 Task: Build report on Media_asset object.
Action: Mouse moved to (758, 133)
Screenshot: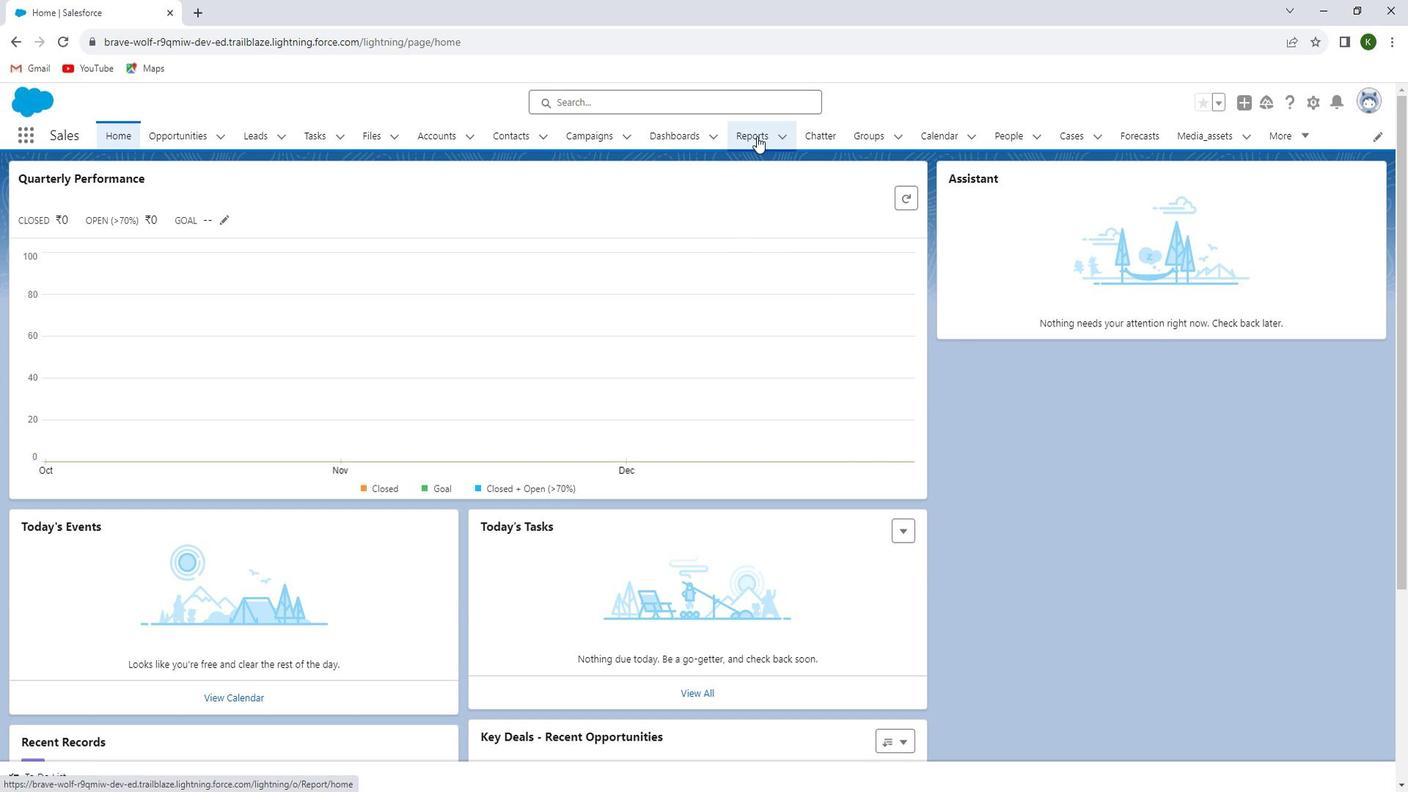 
Action: Mouse pressed left at (758, 133)
Screenshot: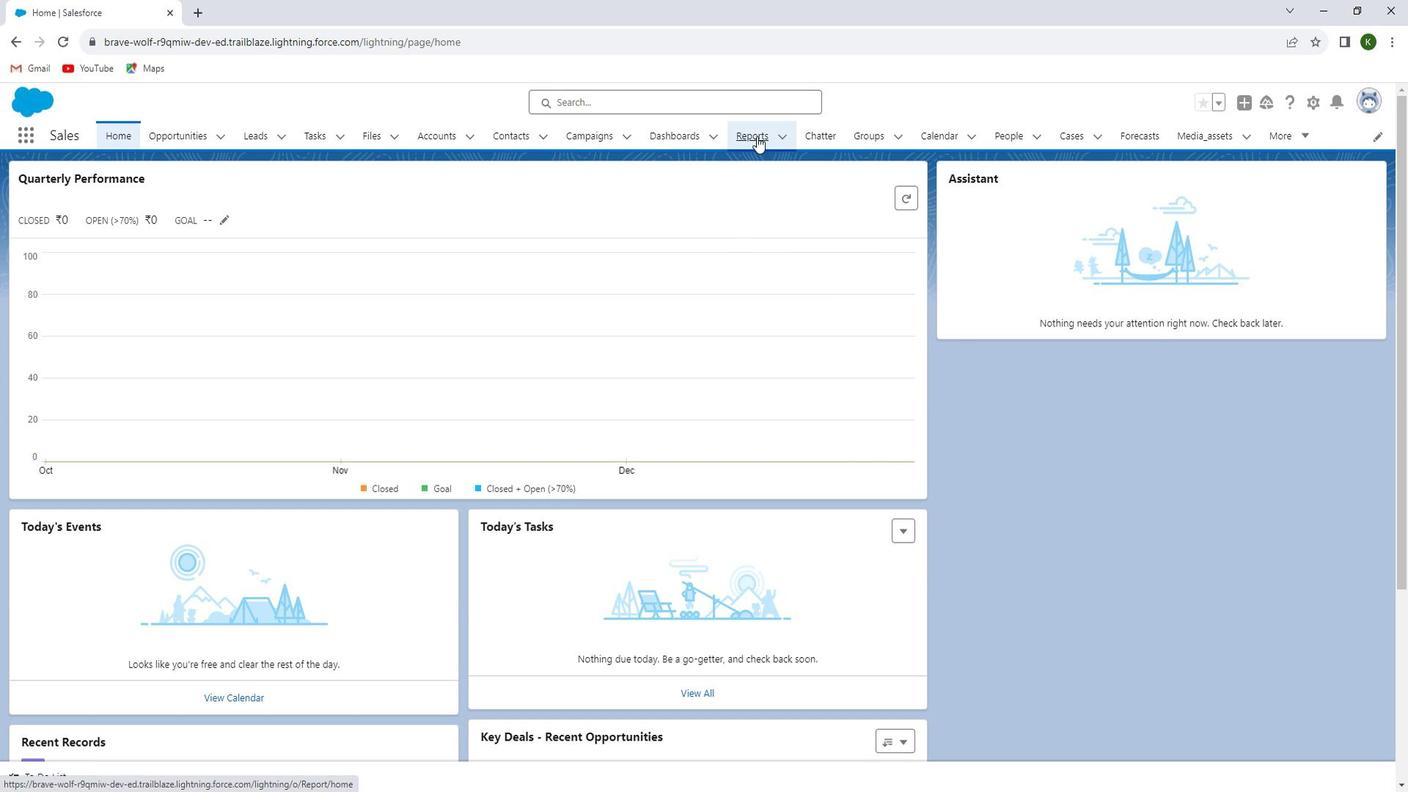 
Action: Mouse moved to (1234, 188)
Screenshot: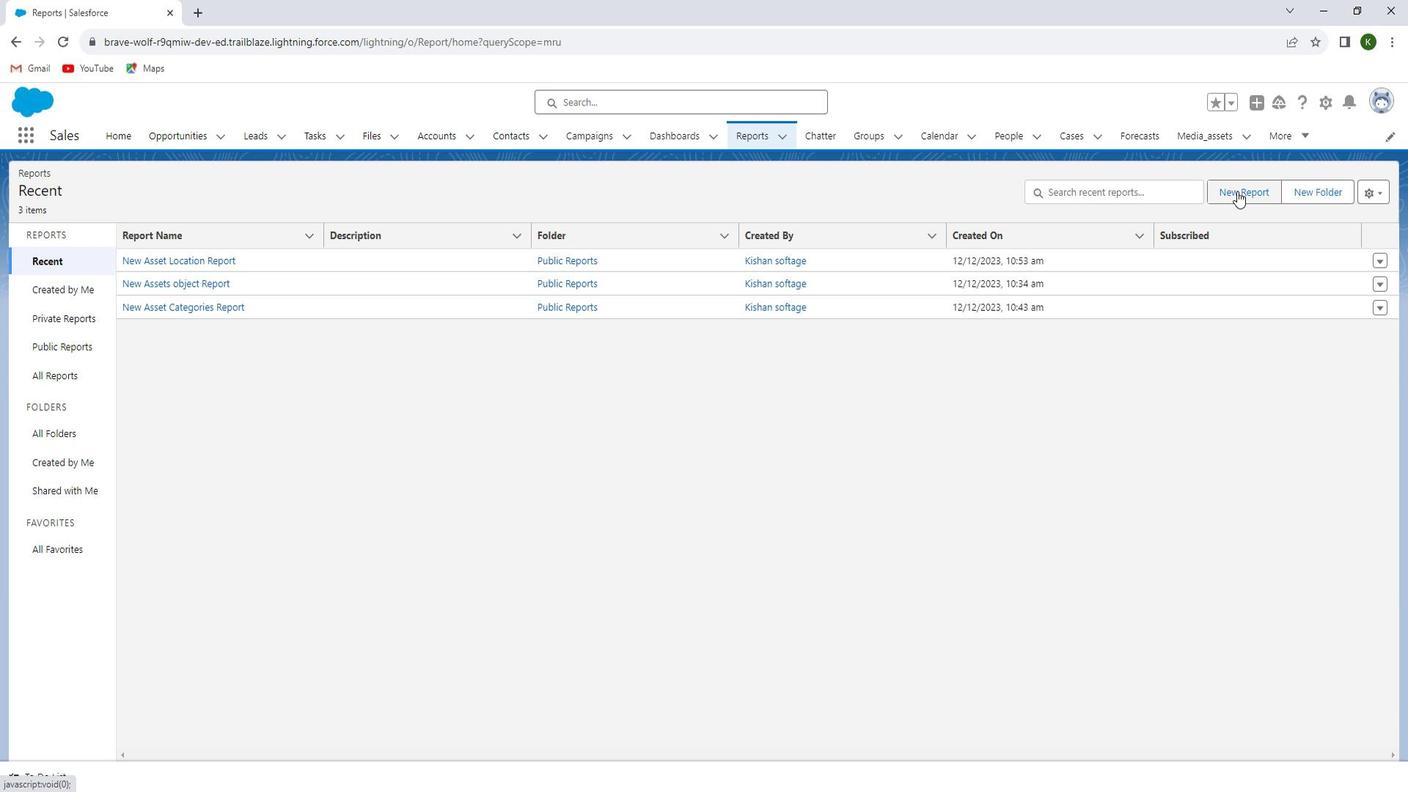 
Action: Mouse pressed left at (1234, 188)
Screenshot: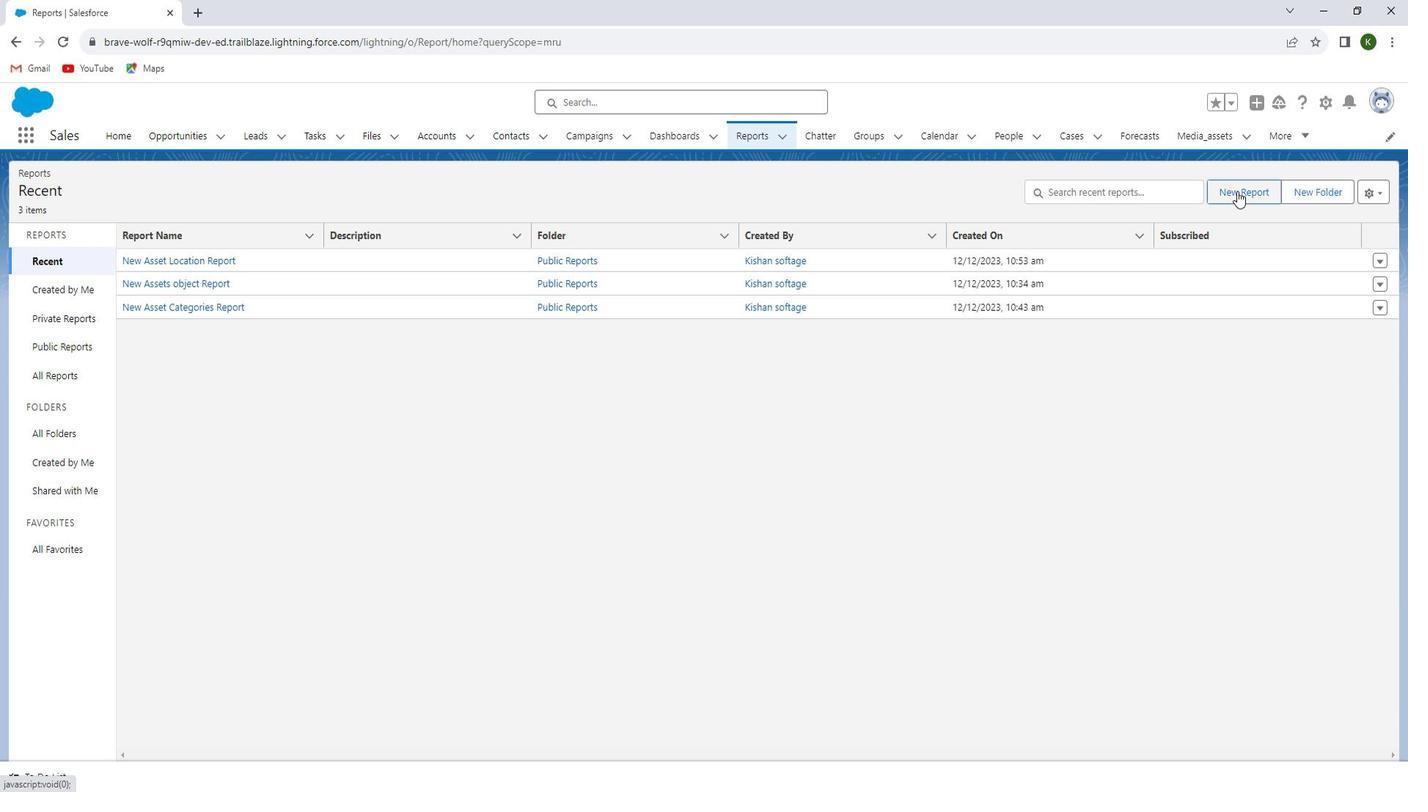 
Action: Mouse moved to (330, 308)
Screenshot: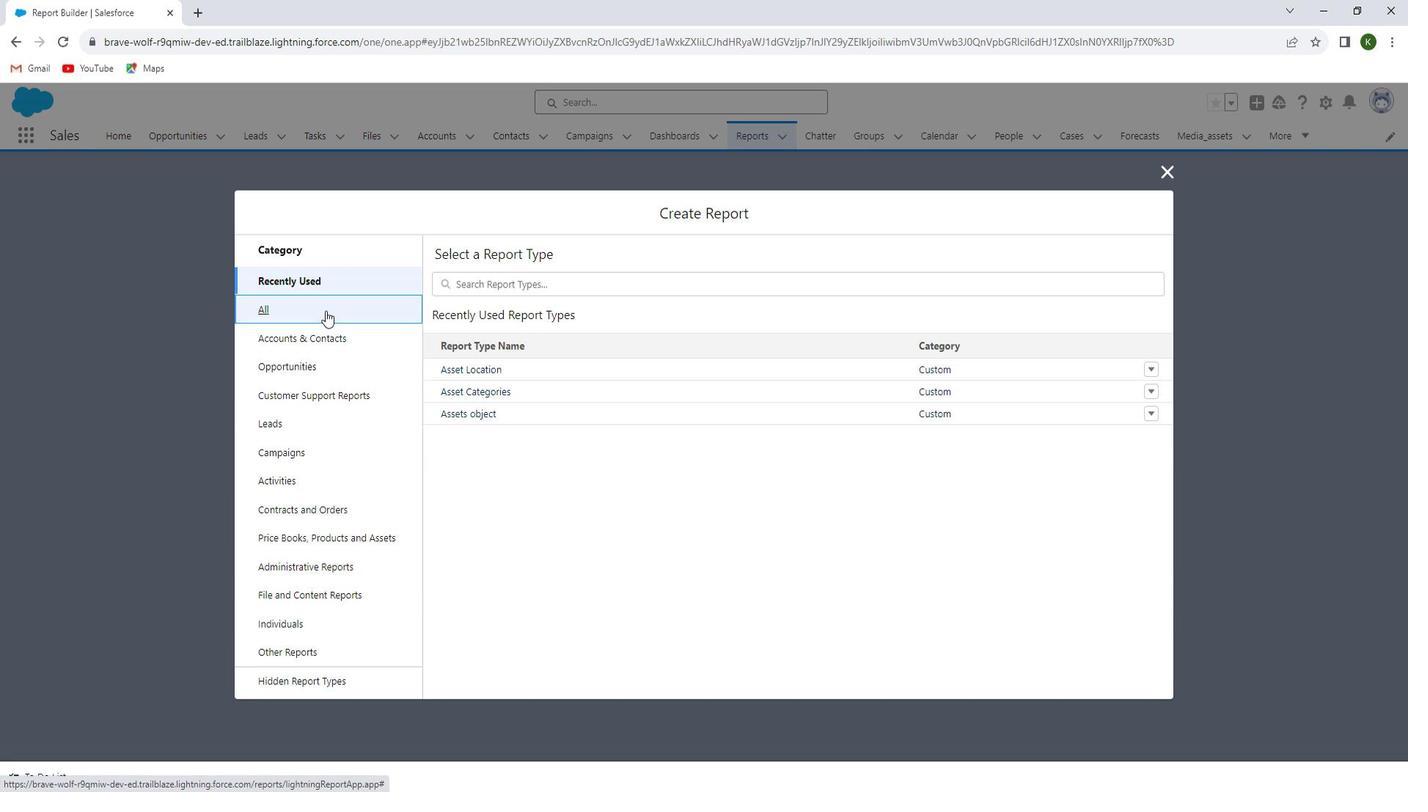 
Action: Mouse pressed left at (330, 308)
Screenshot: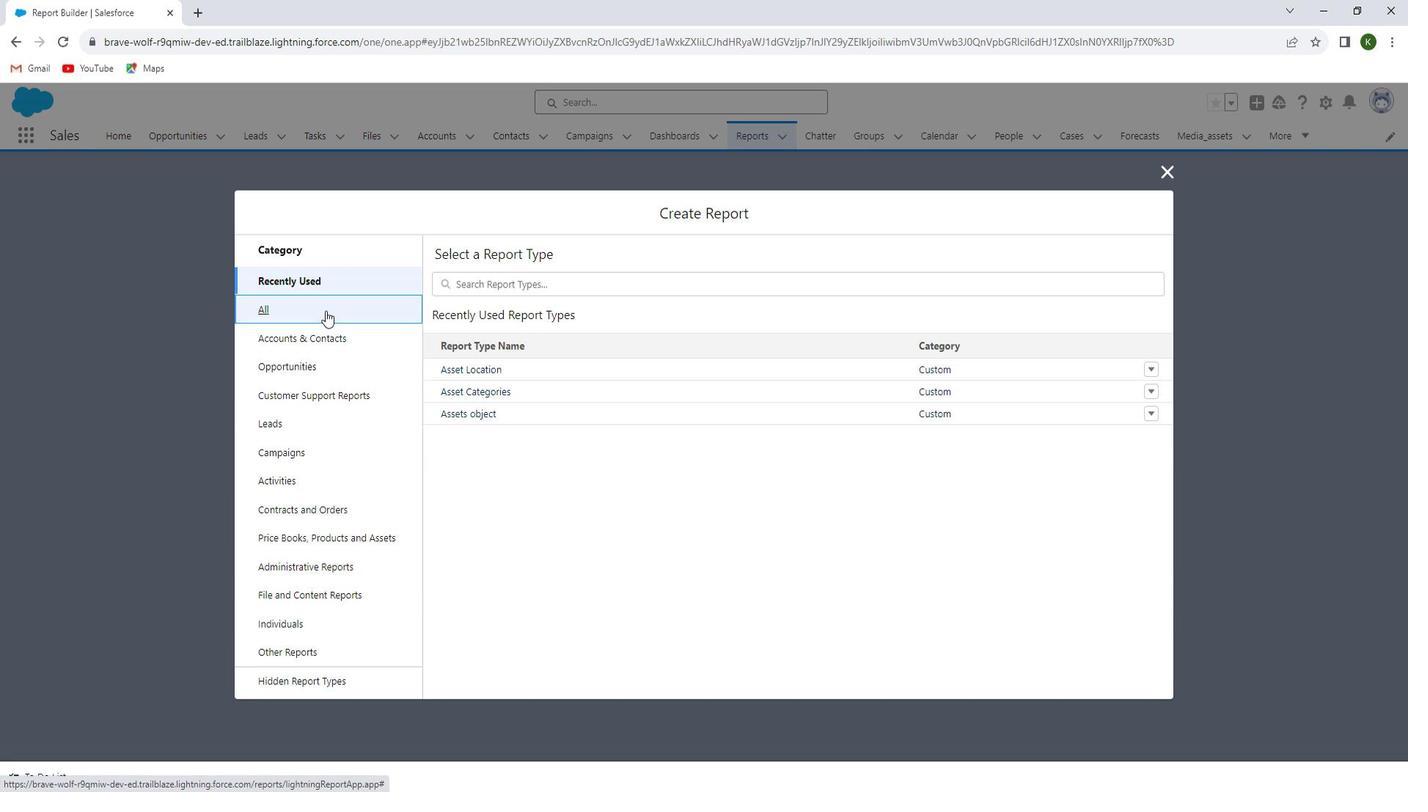 
Action: Mouse moved to (524, 283)
Screenshot: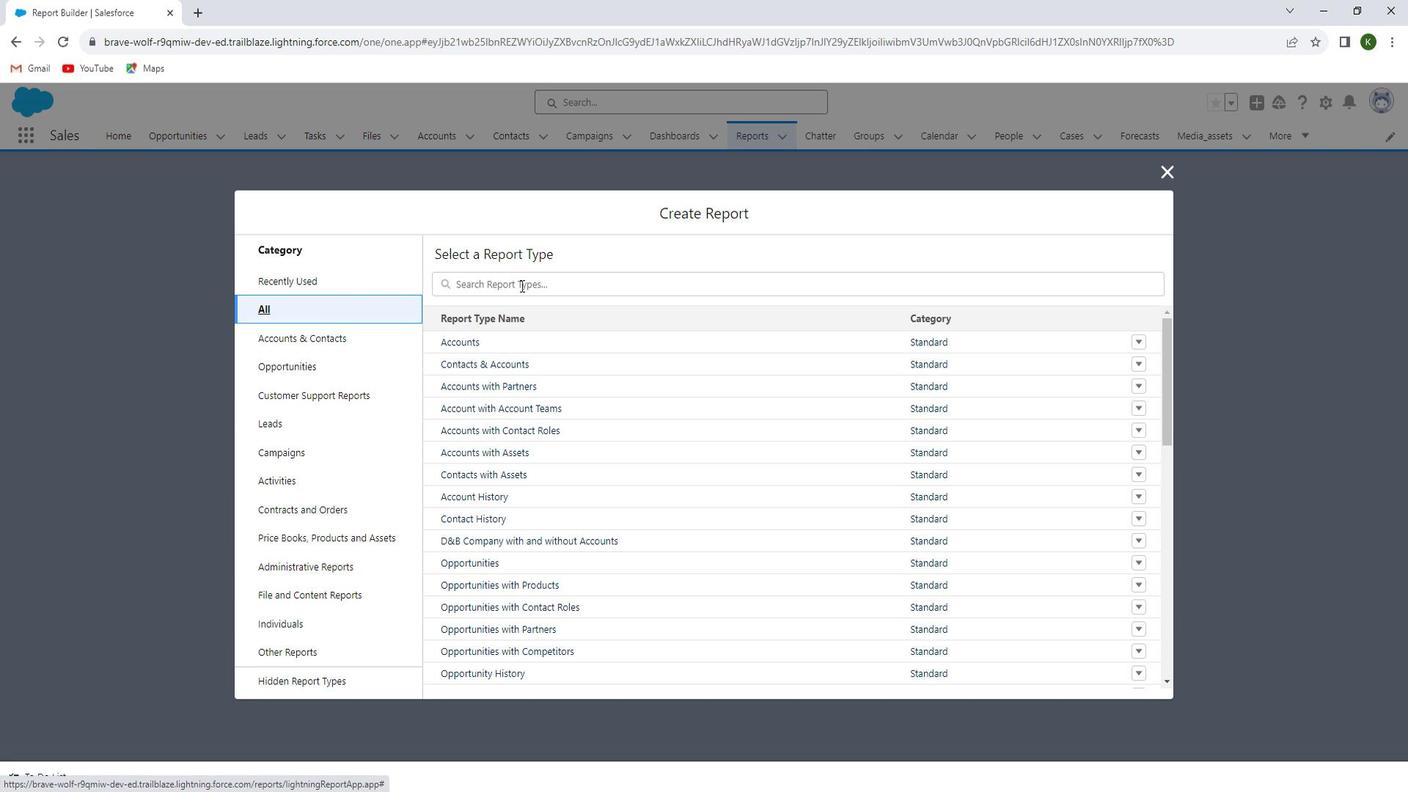 
Action: Mouse pressed left at (524, 283)
Screenshot: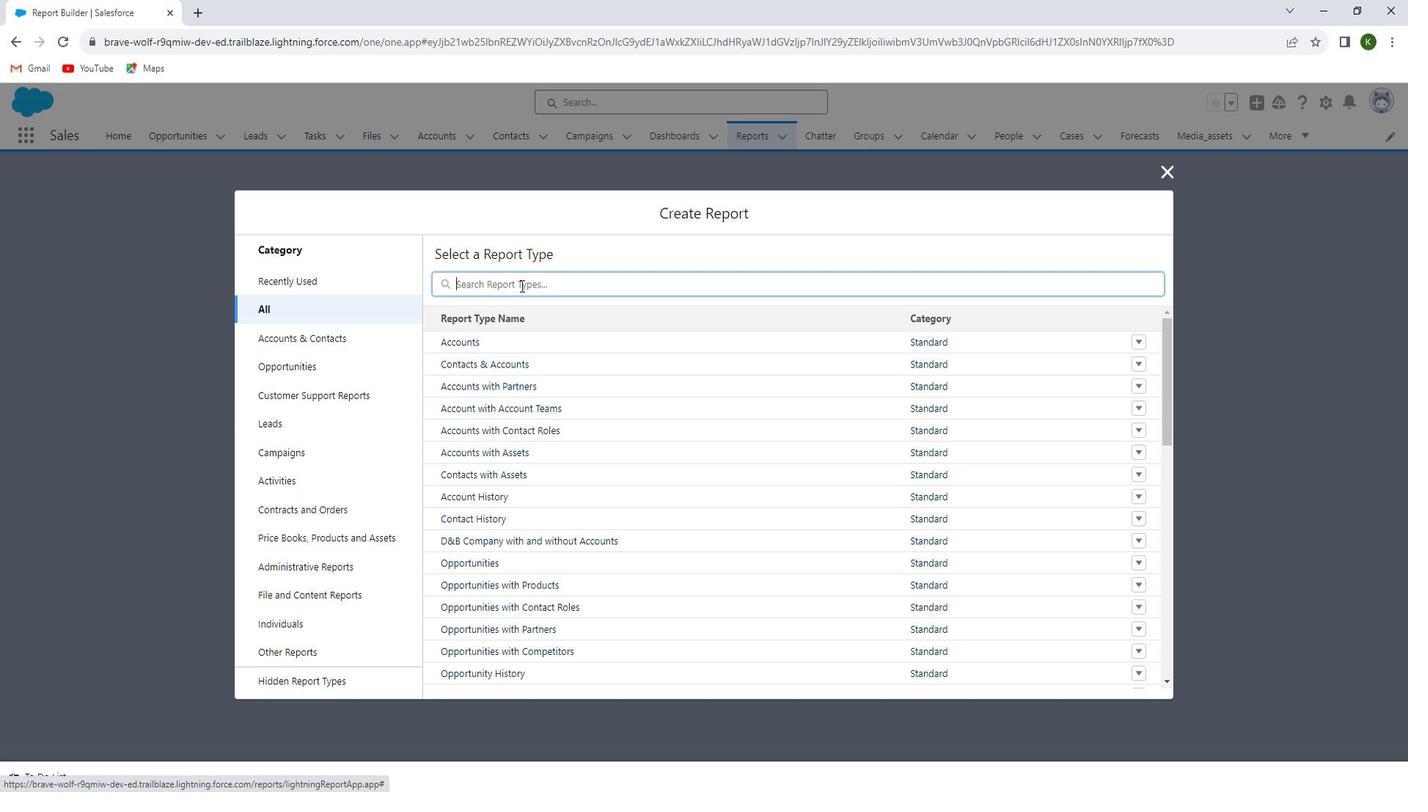 
Action: Mouse moved to (517, 291)
Screenshot: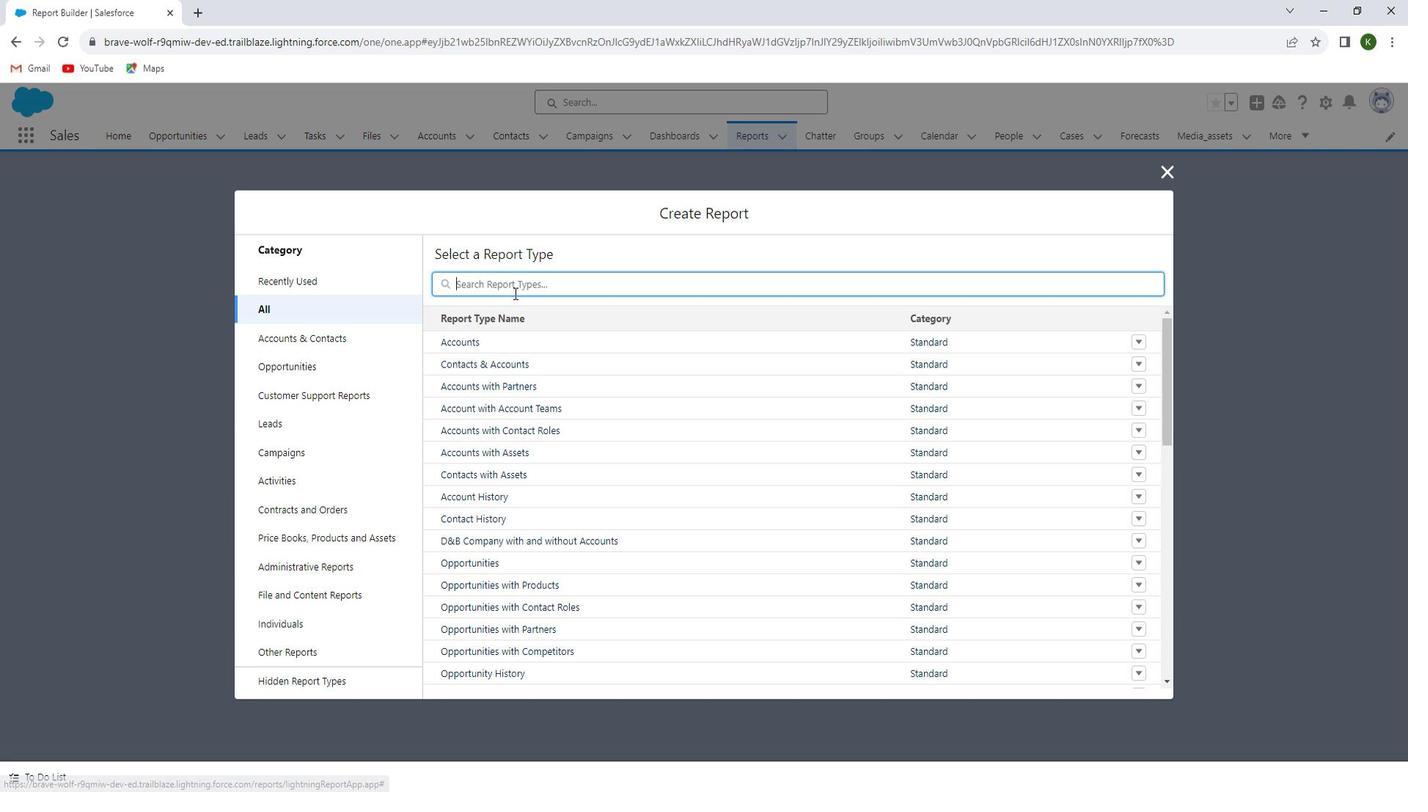 
Action: Key pressed media
Screenshot: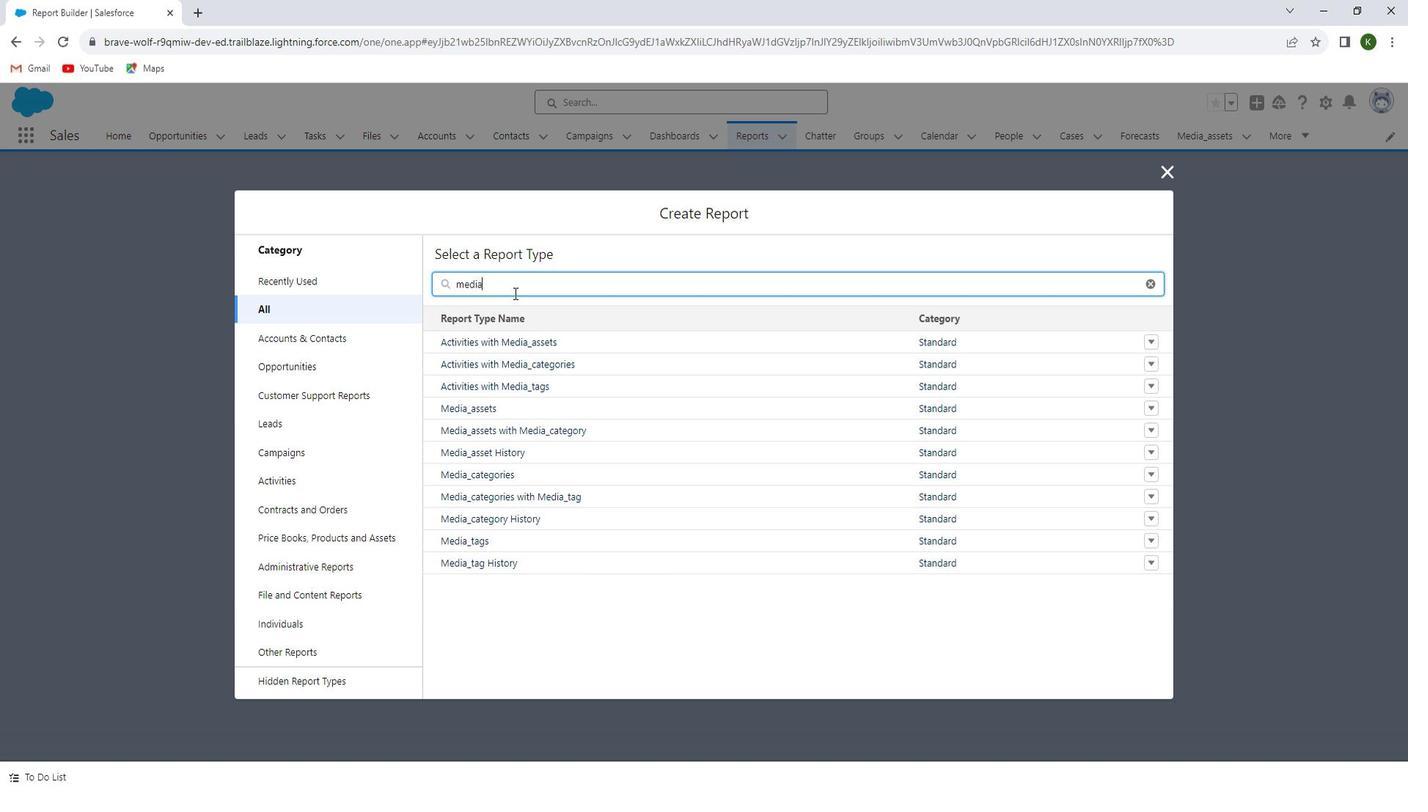 
Action: Mouse moved to (486, 405)
Screenshot: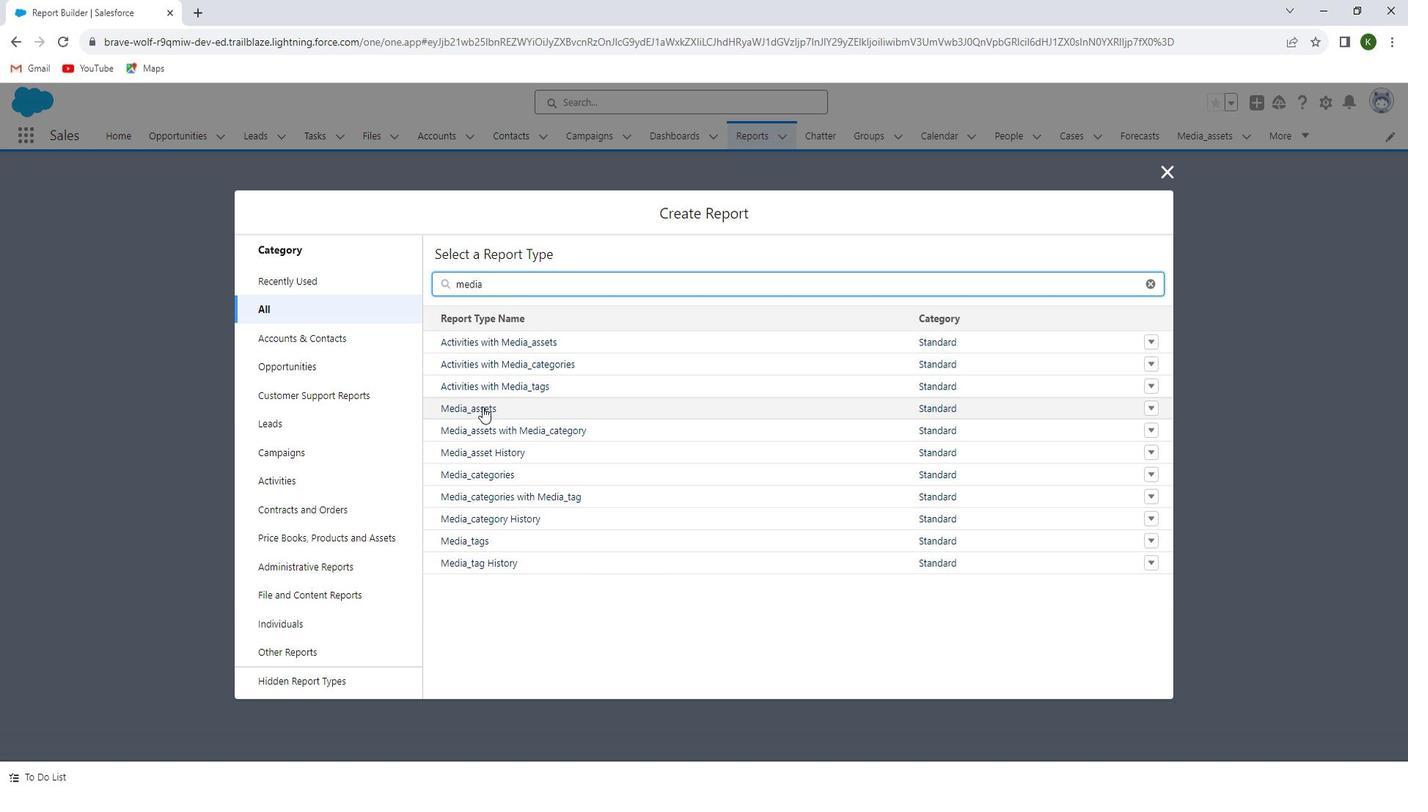 
Action: Mouse pressed left at (486, 405)
Screenshot: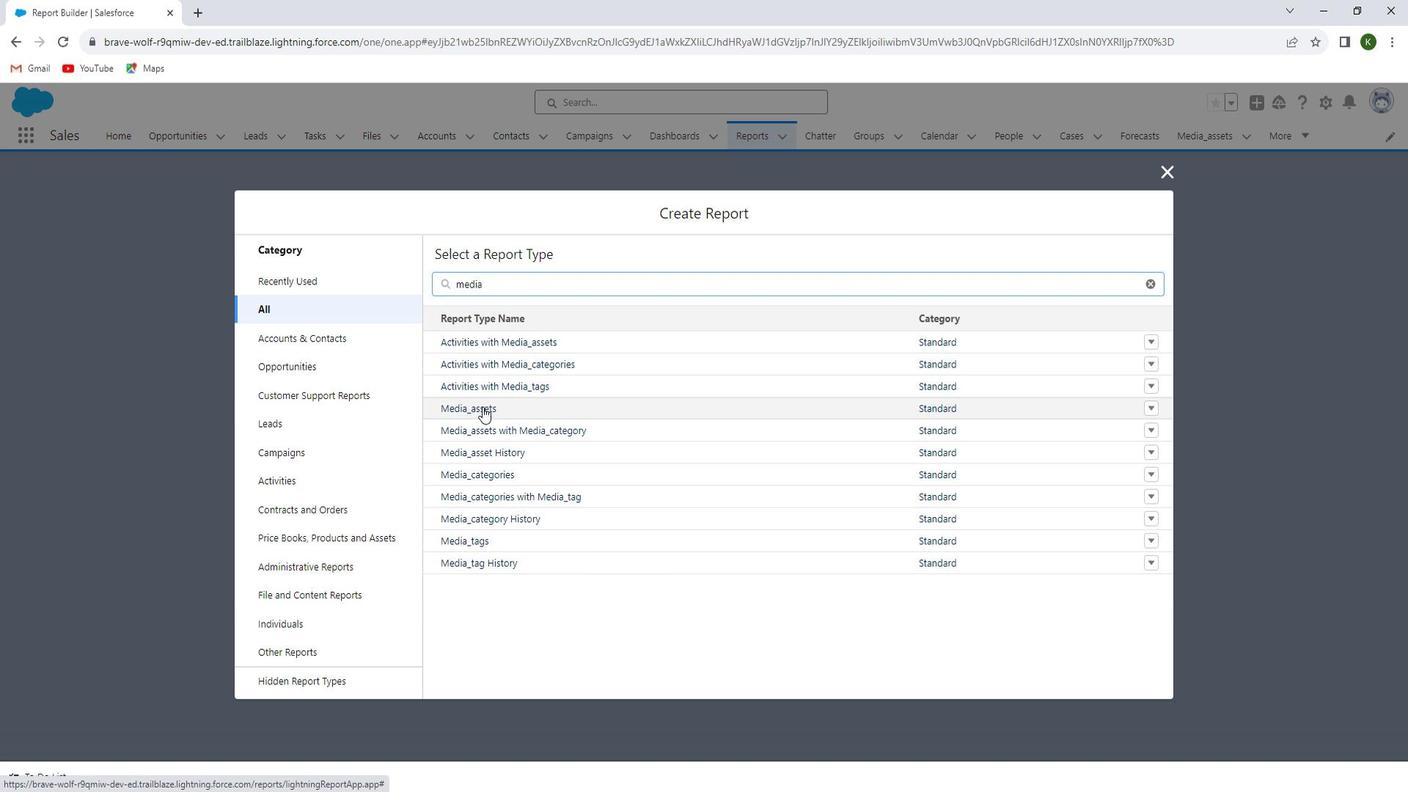 
Action: Mouse moved to (974, 338)
Screenshot: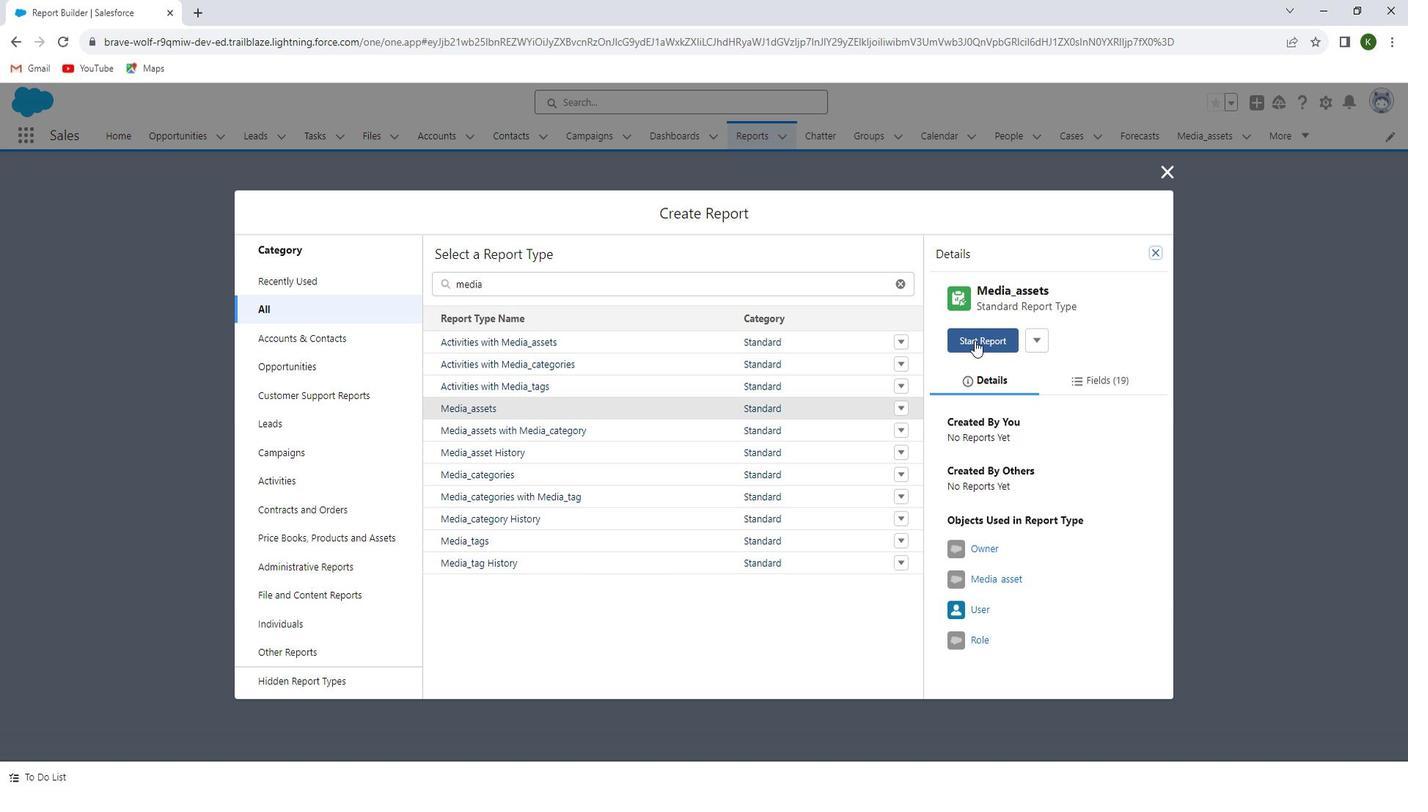
Action: Mouse pressed left at (974, 338)
Screenshot: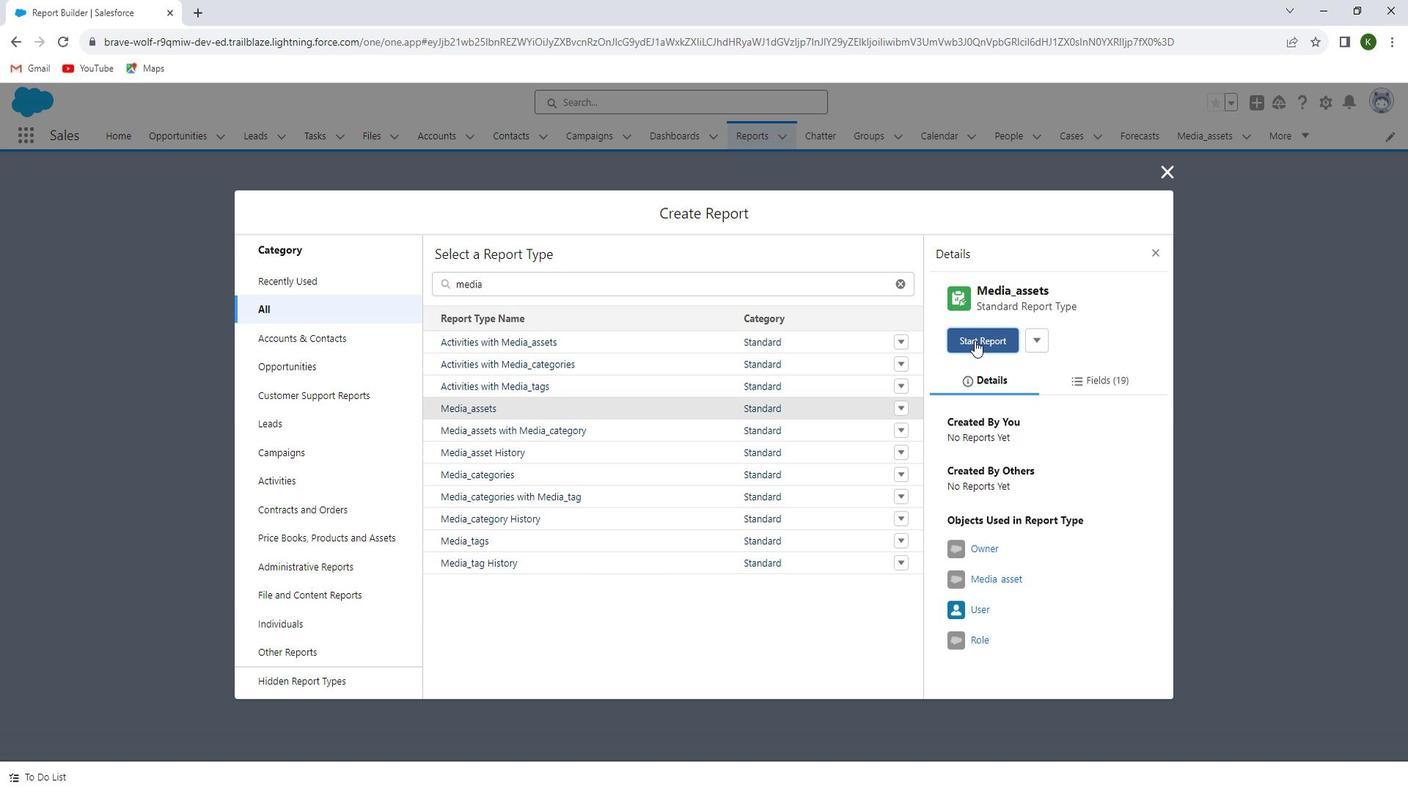 
Action: Mouse moved to (130, 385)
Screenshot: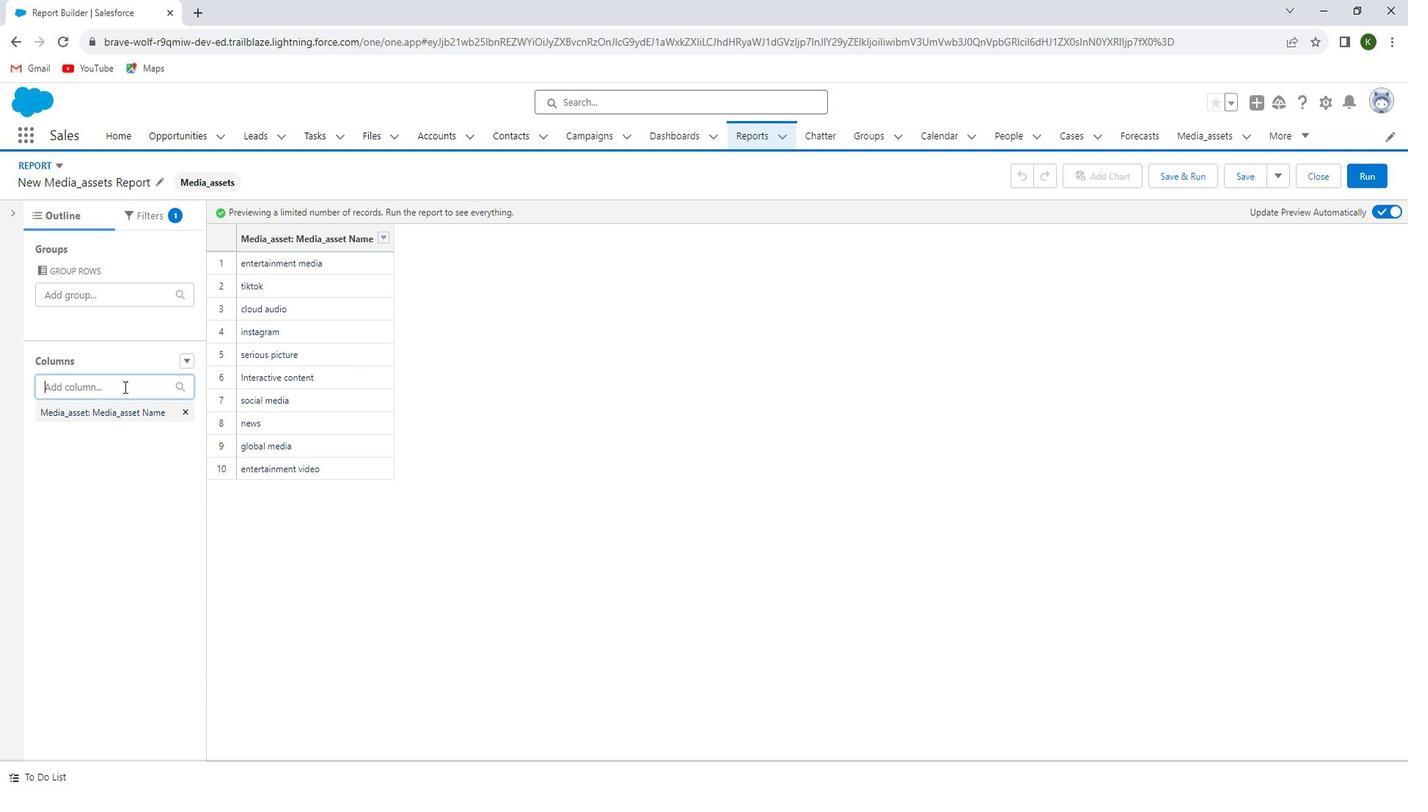 
Action: Mouse pressed left at (130, 385)
Screenshot: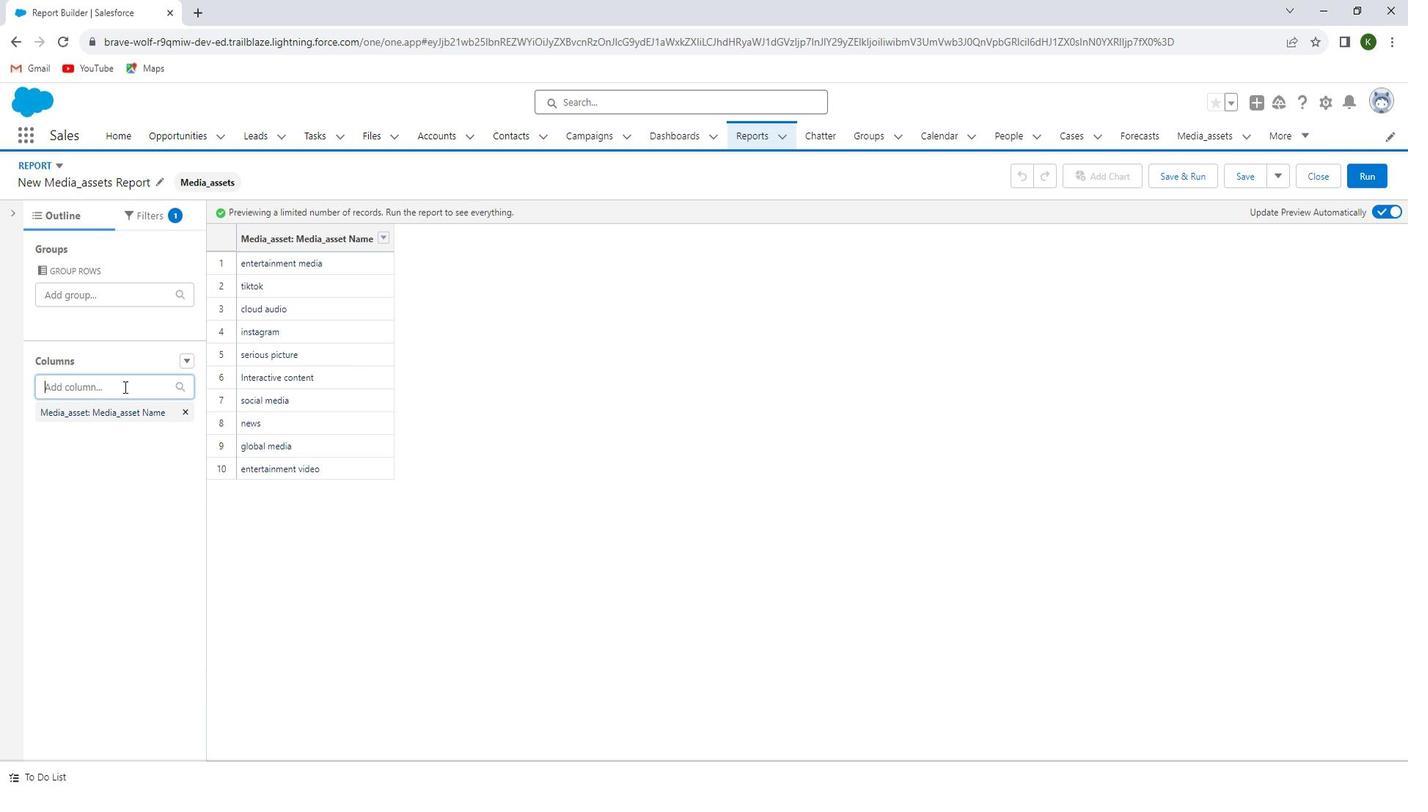 
Action: Mouse moved to (68, 458)
Screenshot: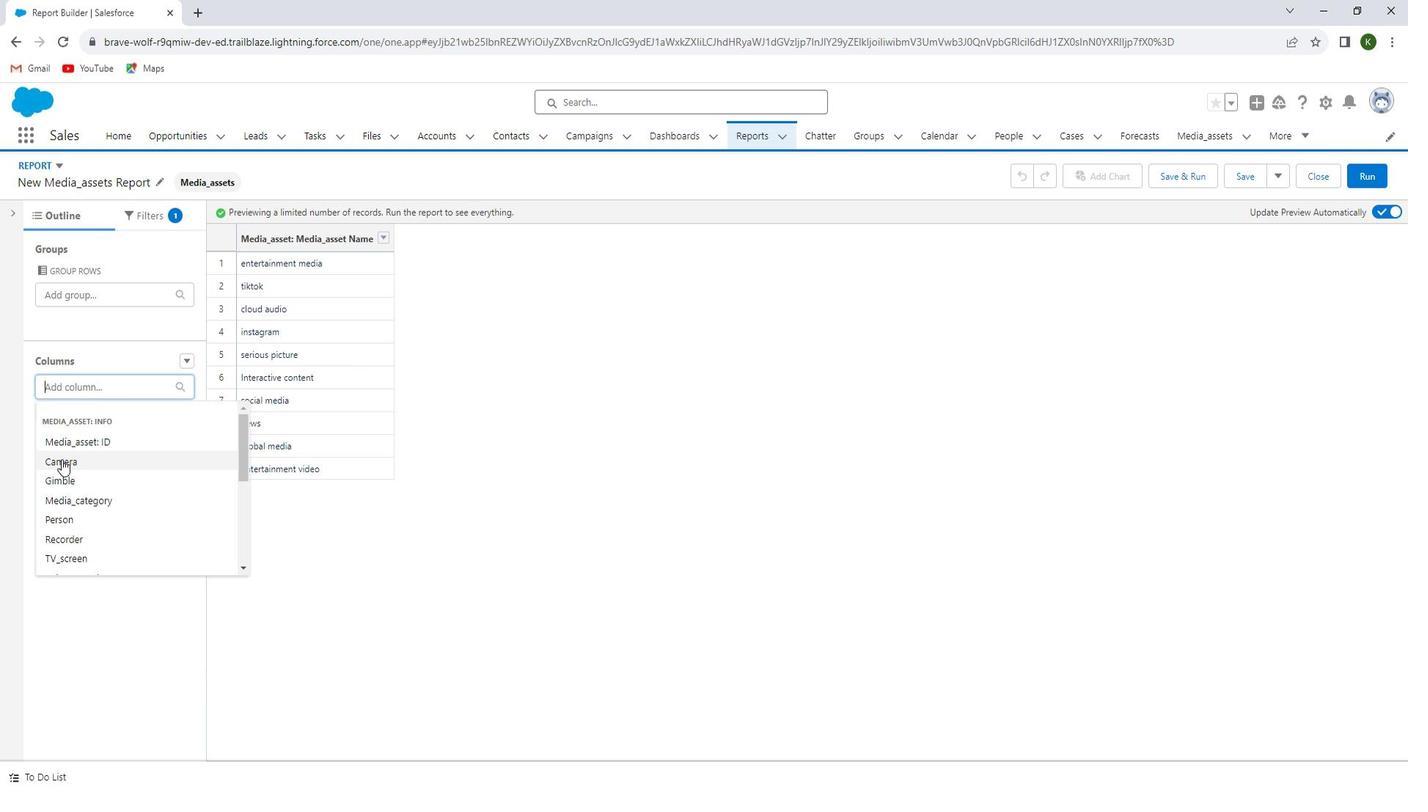
Action: Mouse pressed left at (68, 458)
Screenshot: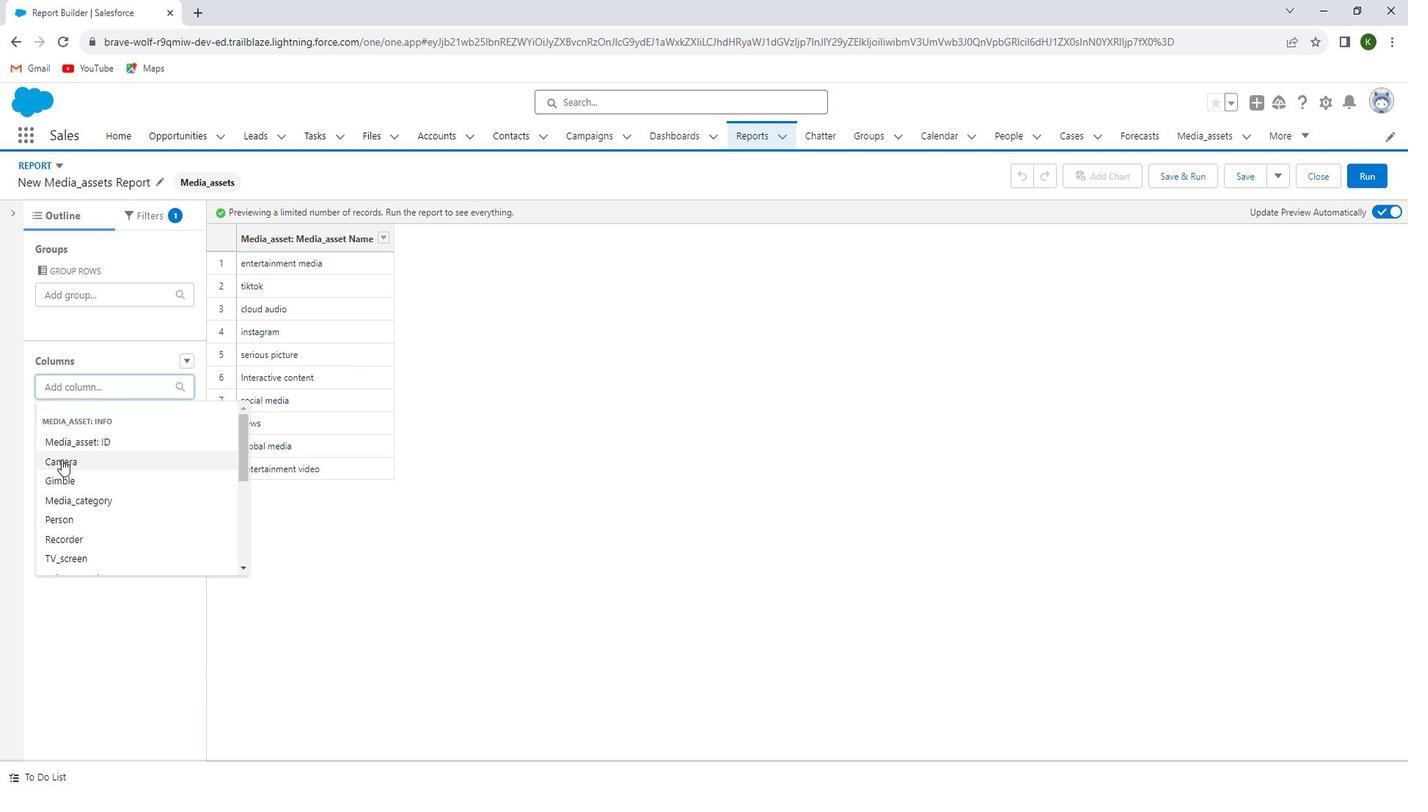 
Action: Mouse moved to (139, 385)
Screenshot: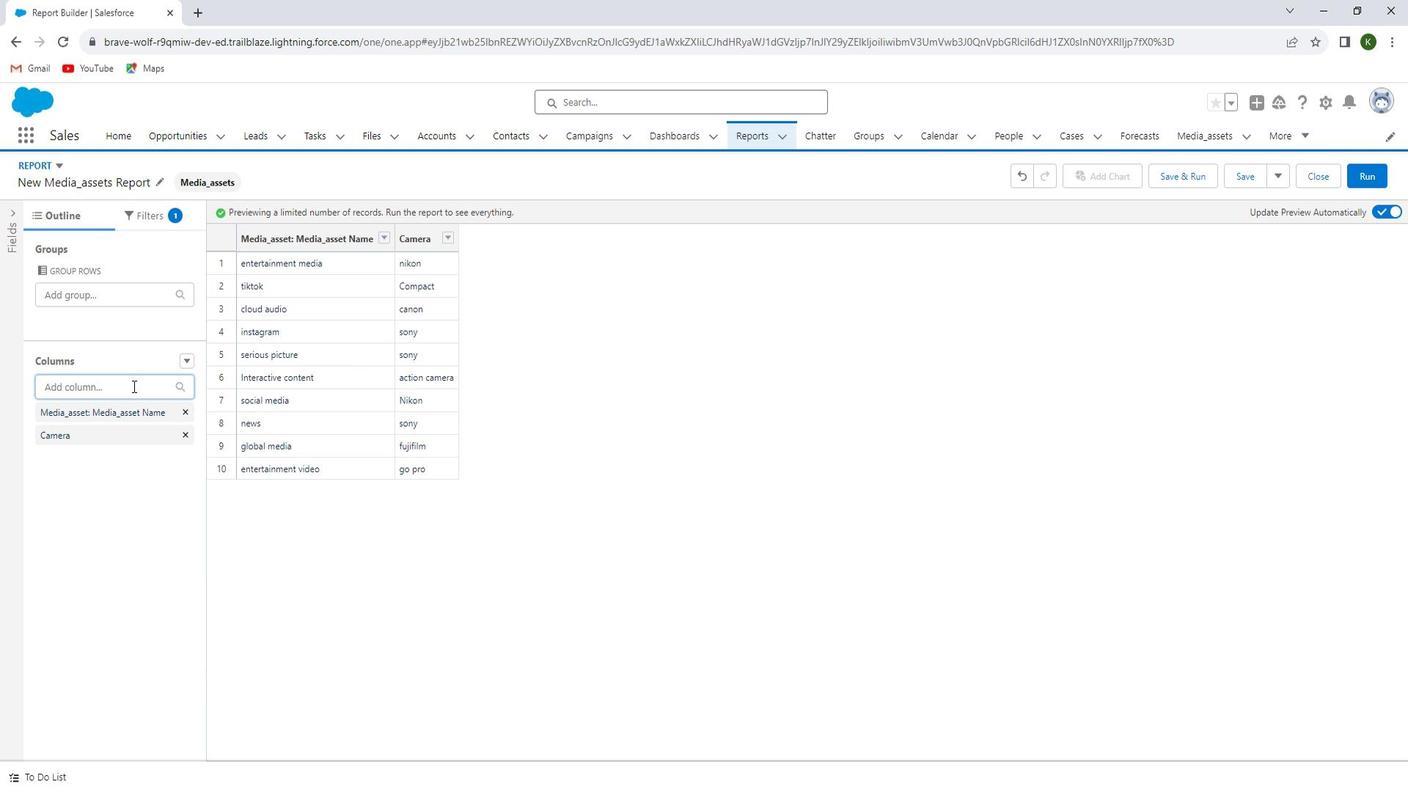 
Action: Mouse pressed left at (139, 385)
Screenshot: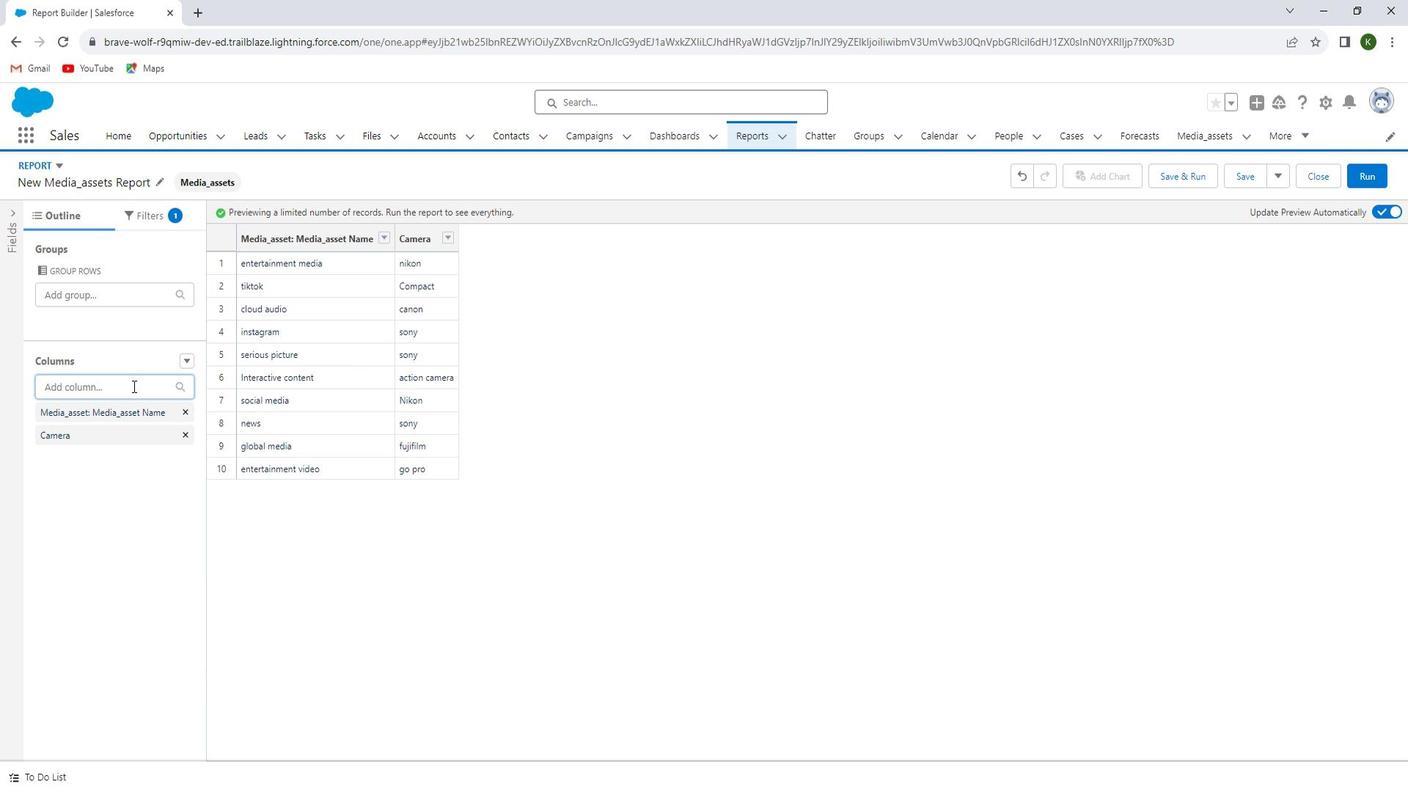 
Action: Mouse moved to (71, 517)
Screenshot: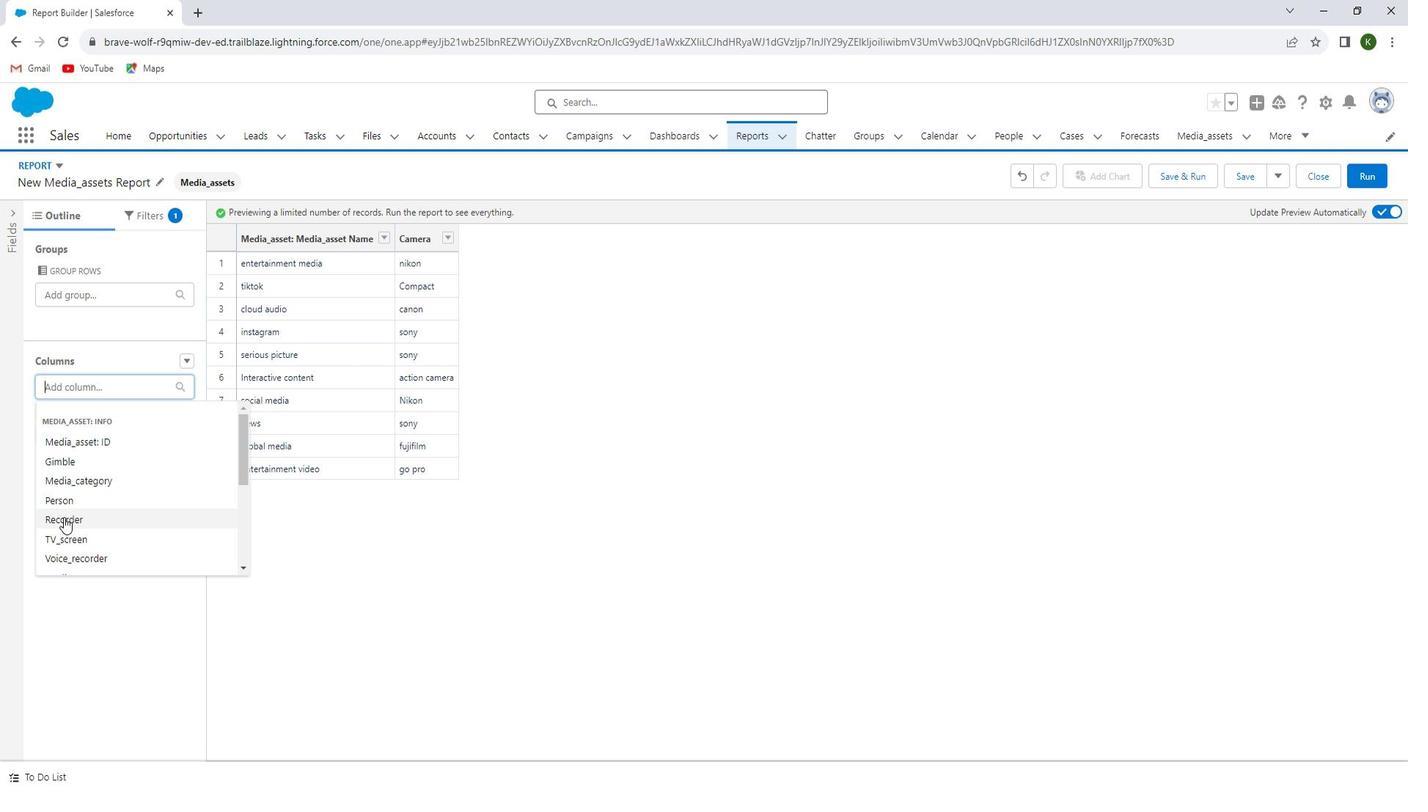 
Action: Mouse pressed left at (71, 517)
Screenshot: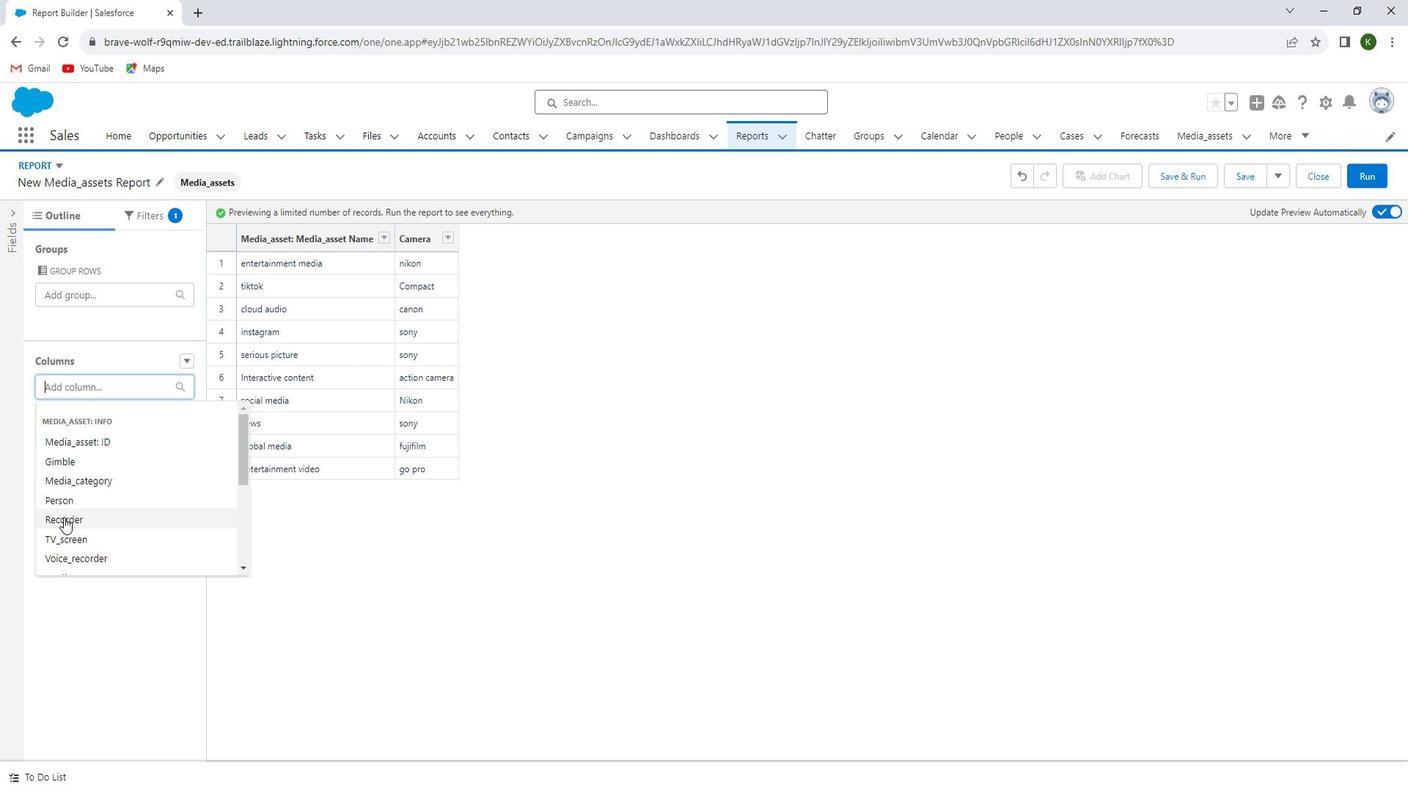 
Action: Mouse moved to (143, 381)
Screenshot: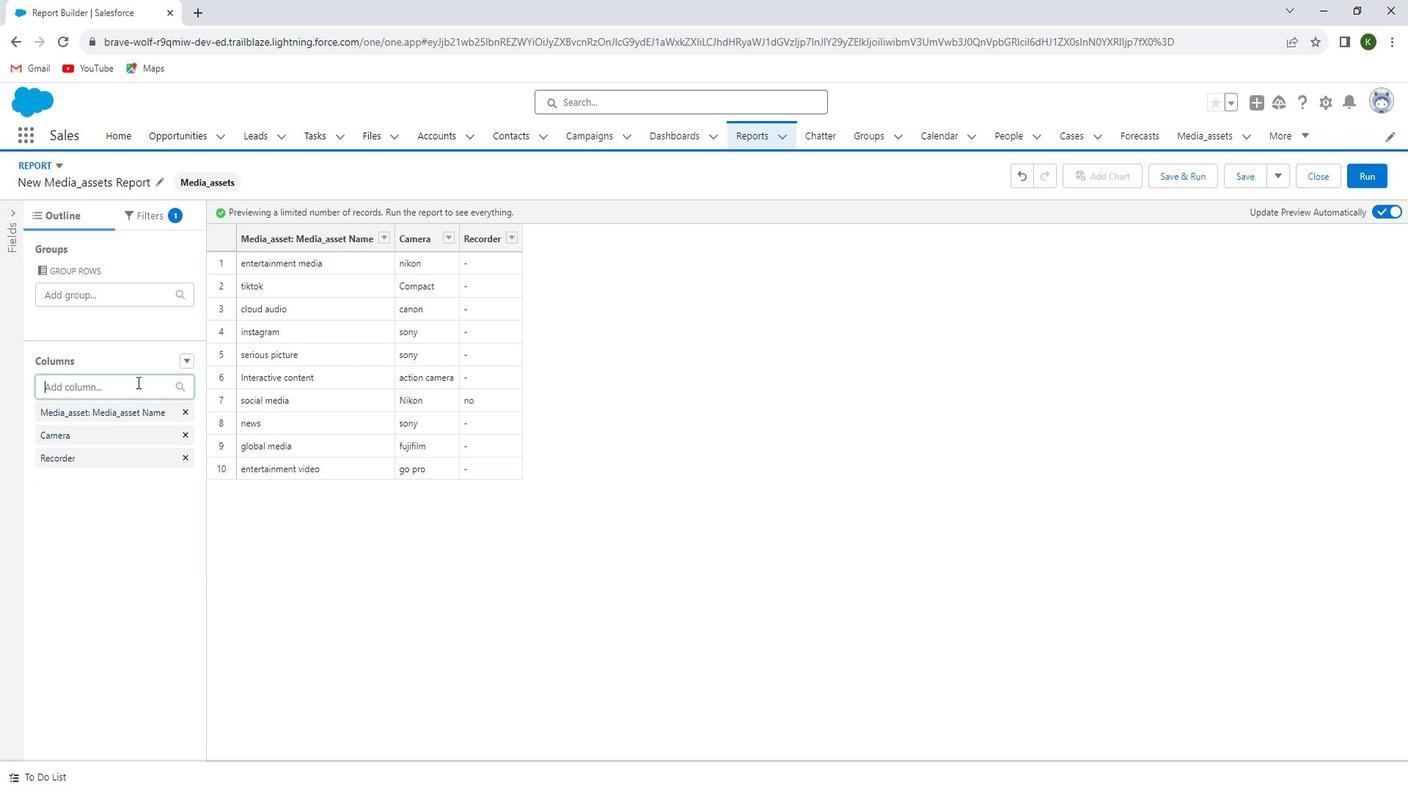 
Action: Mouse pressed left at (143, 381)
Screenshot: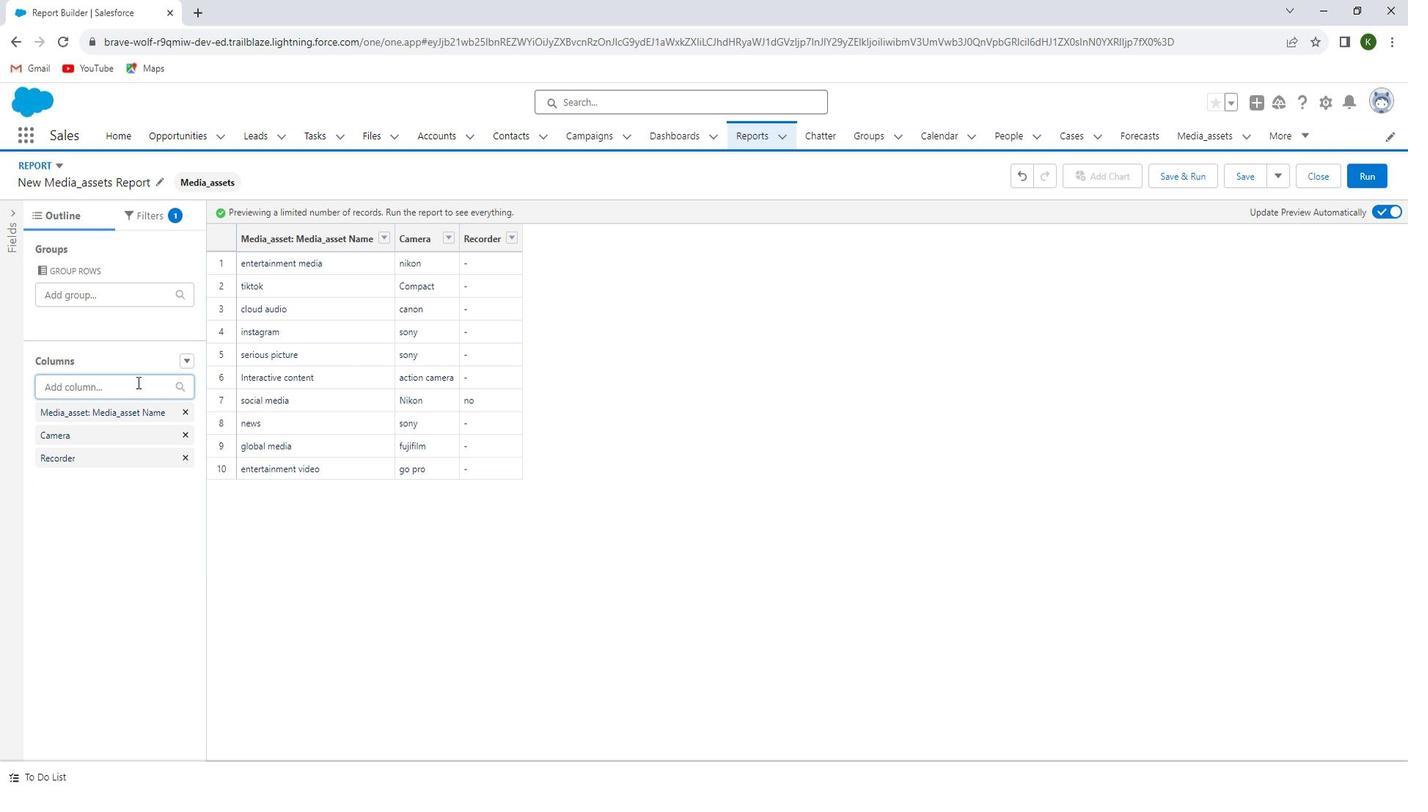 
Action: Mouse moved to (93, 475)
Screenshot: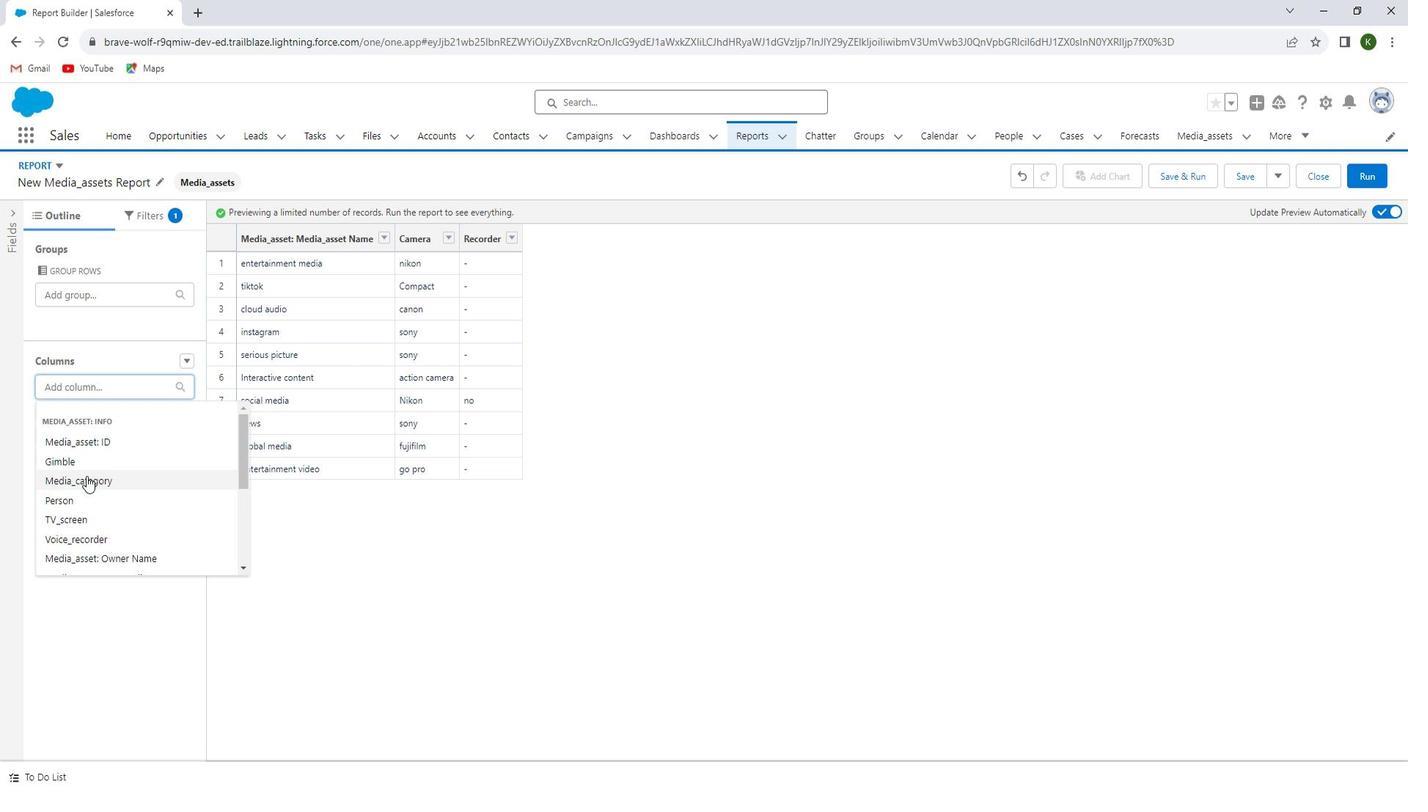 
Action: Mouse pressed left at (93, 475)
Screenshot: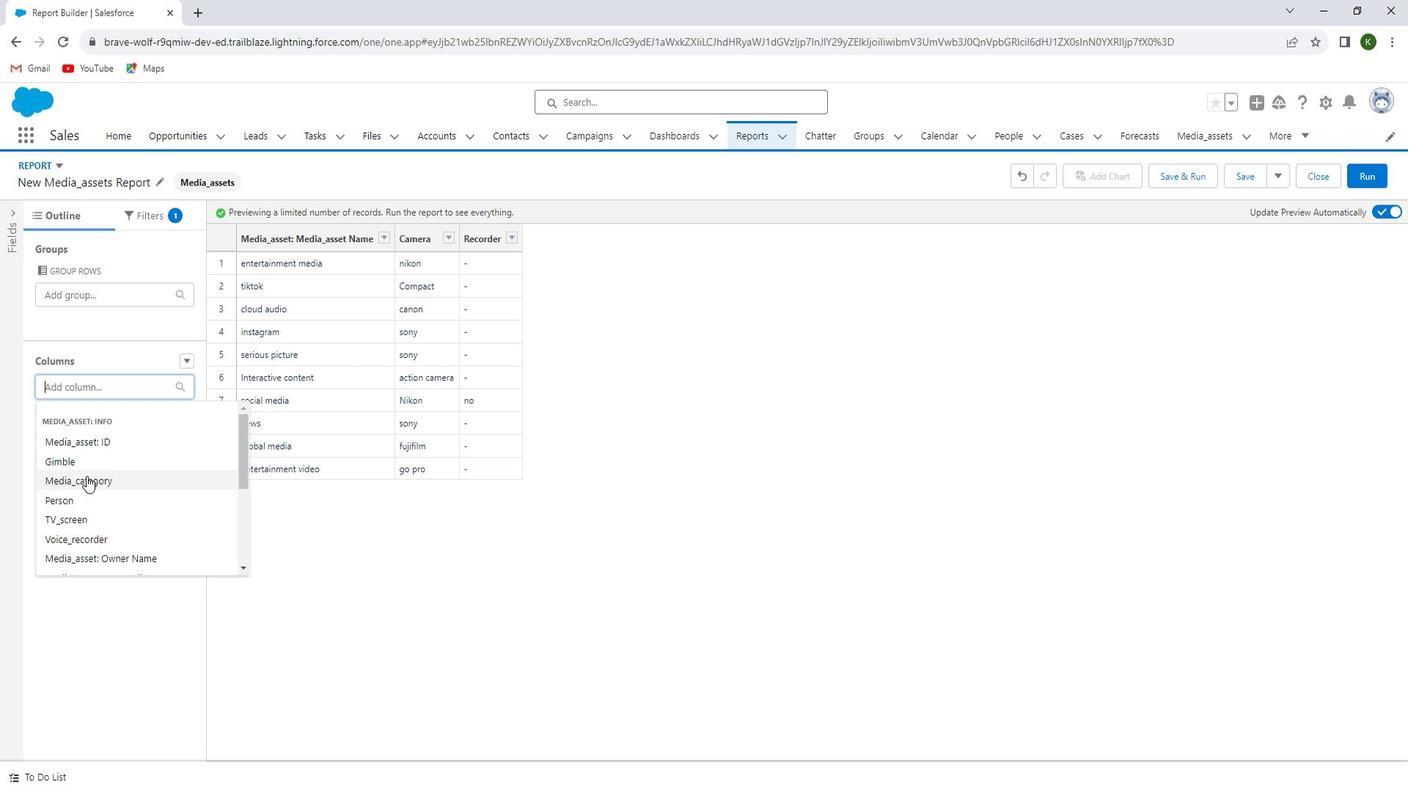 
Action: Mouse moved to (161, 382)
Screenshot: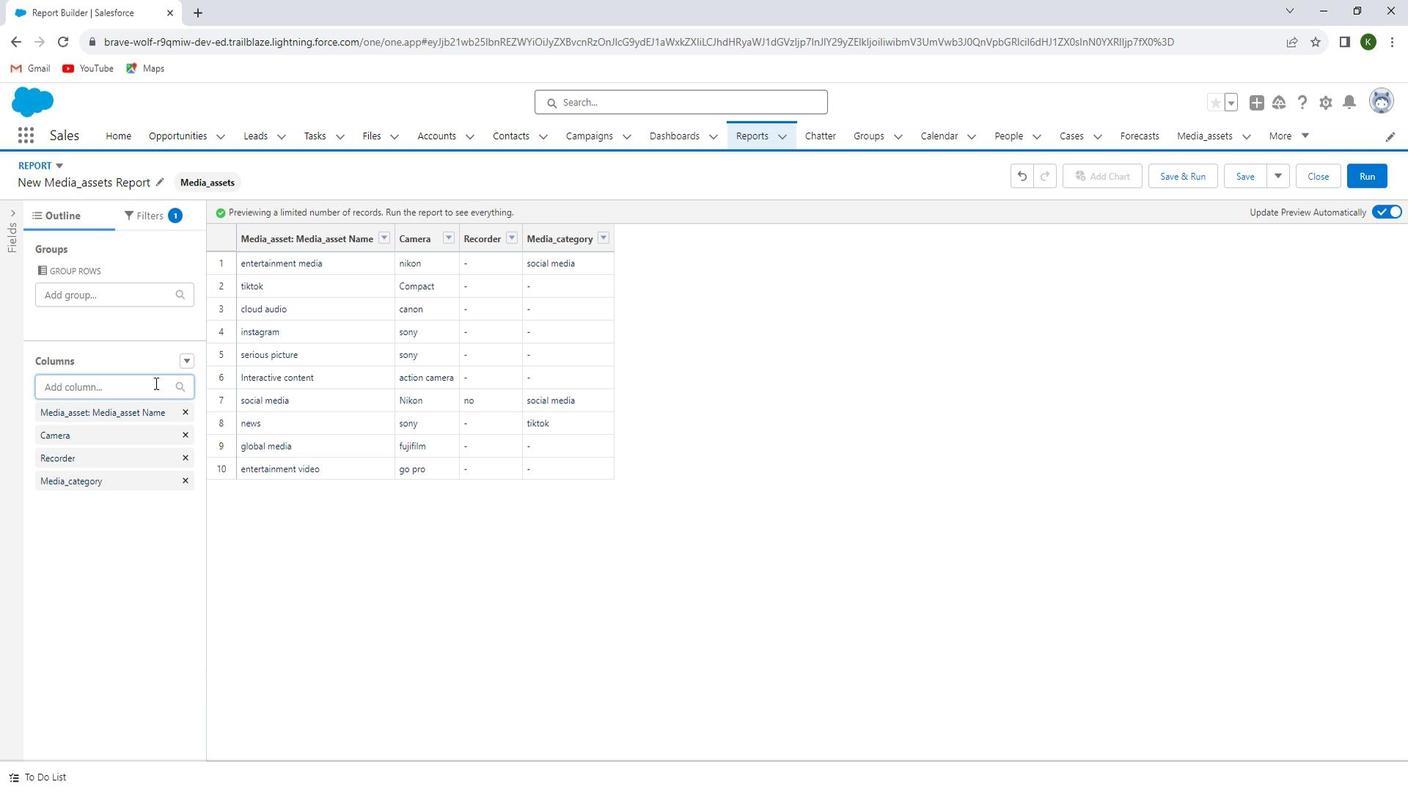 
Action: Mouse pressed left at (161, 382)
Screenshot: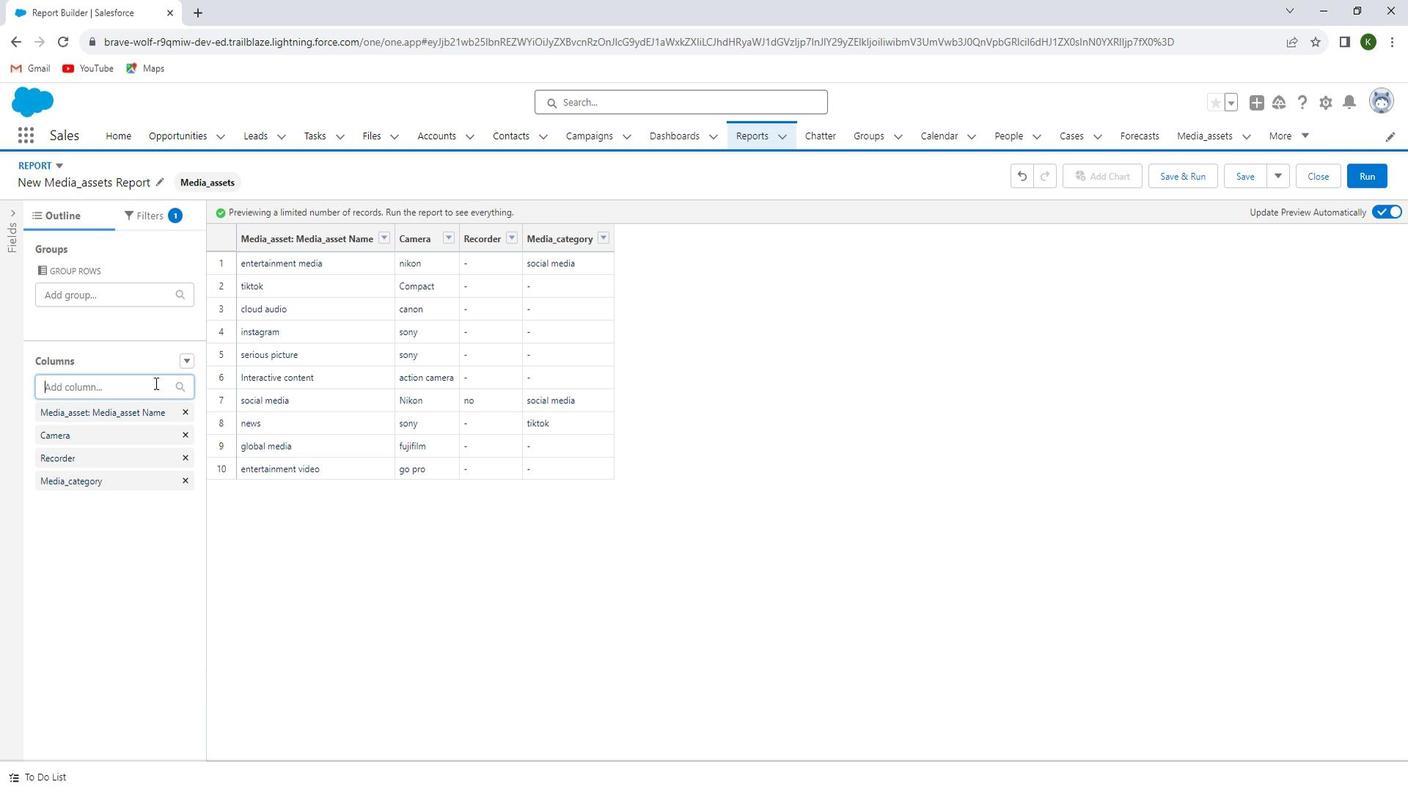 
Action: Mouse moved to (77, 457)
Screenshot: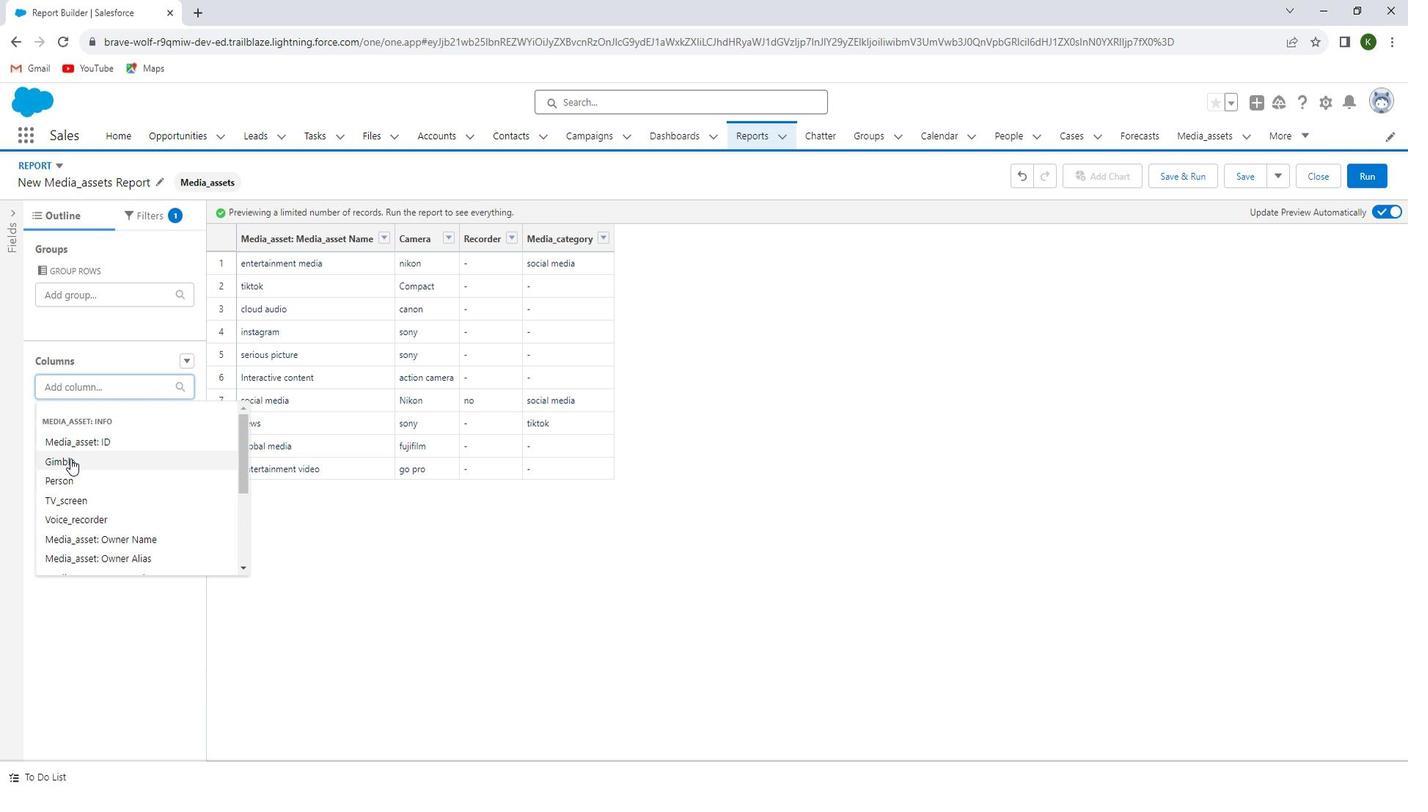 
Action: Mouse pressed left at (77, 457)
Screenshot: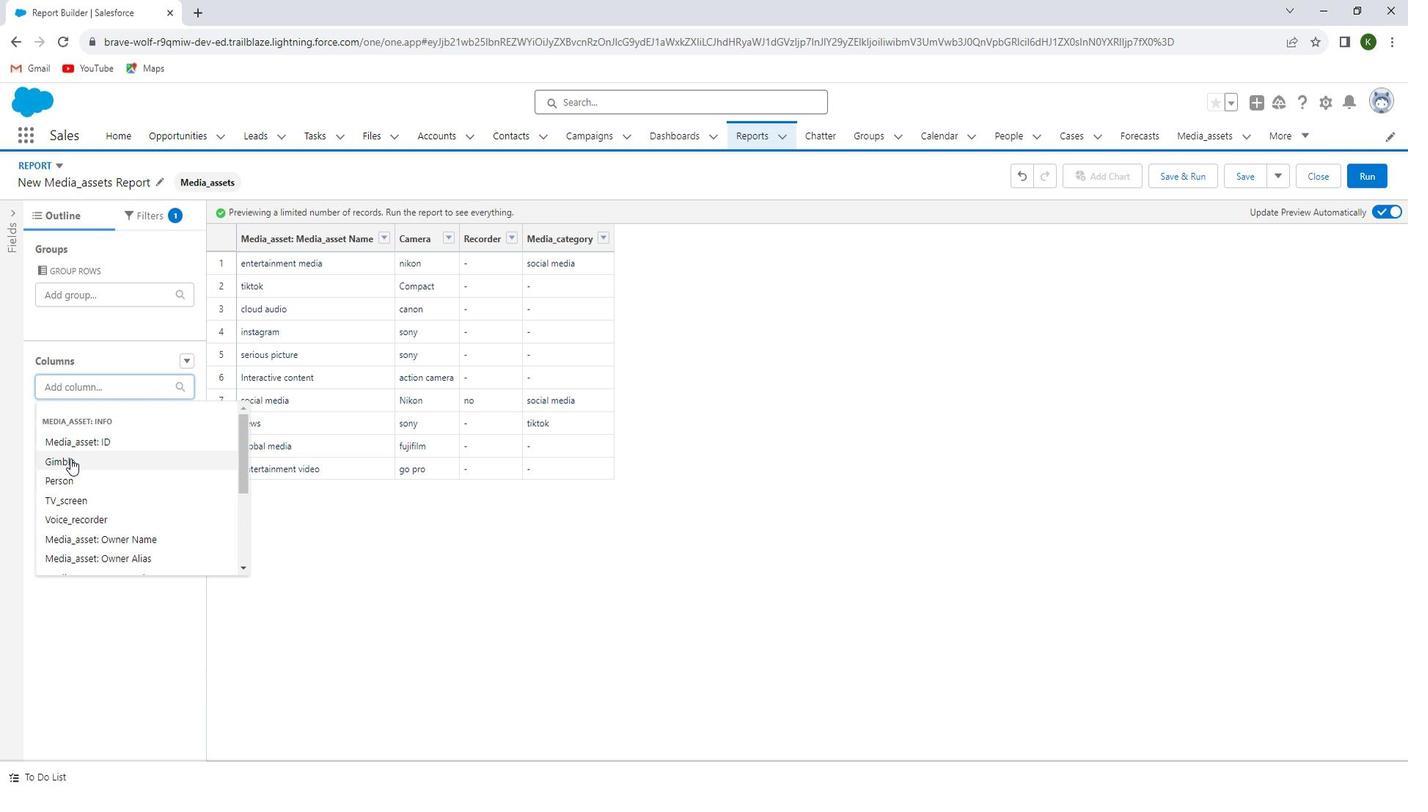 
Action: Mouse moved to (1180, 170)
Screenshot: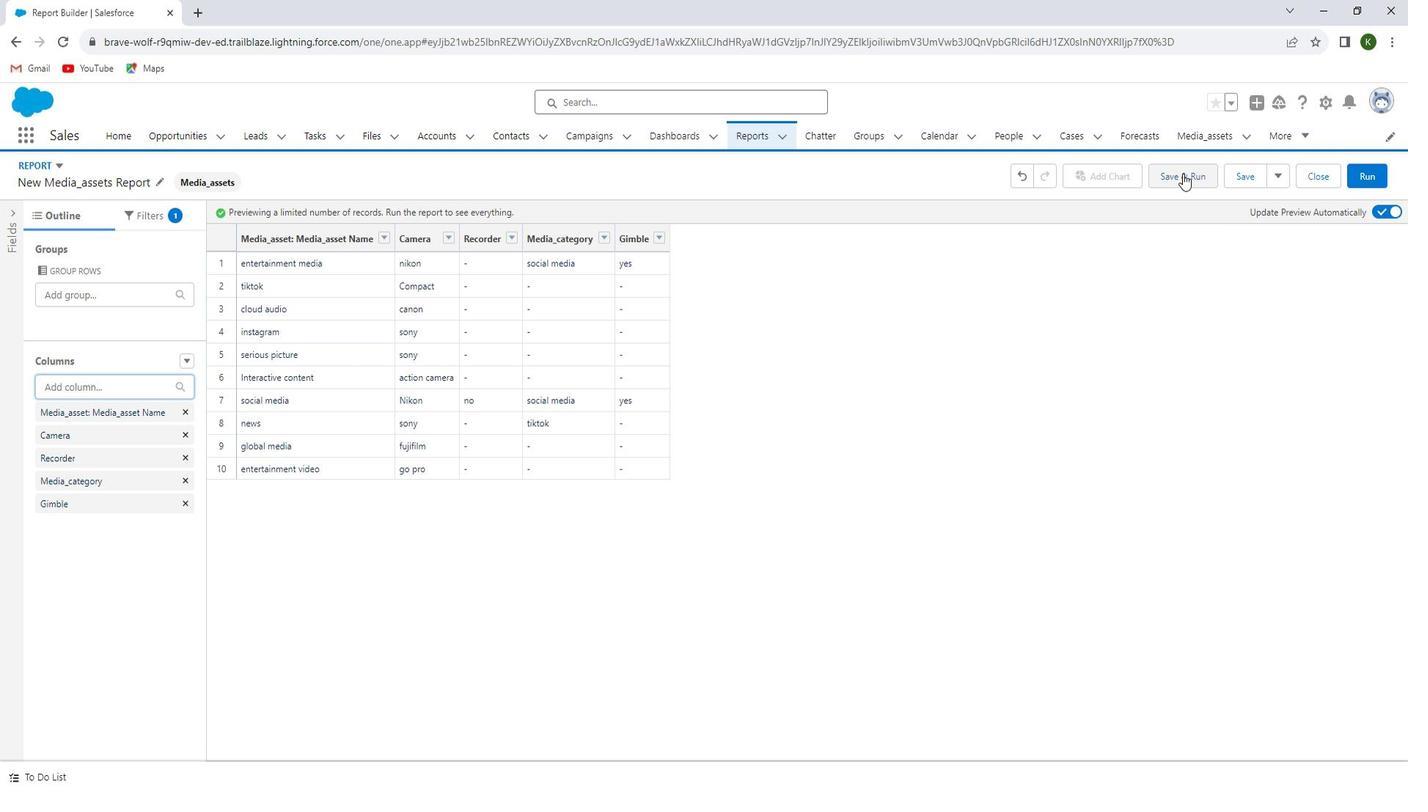 
Action: Mouse pressed left at (1180, 170)
Screenshot: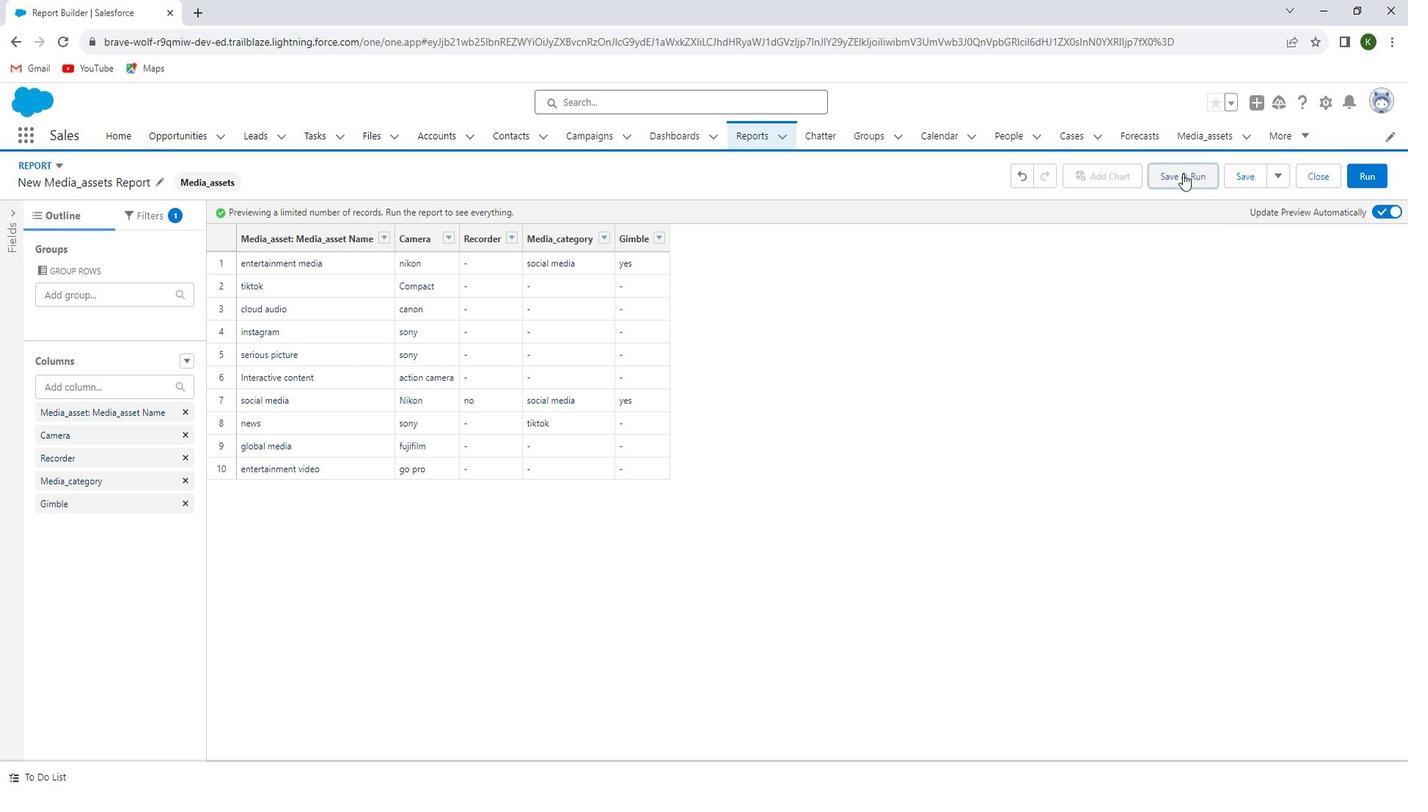 
Action: Mouse moved to (1093, 559)
Screenshot: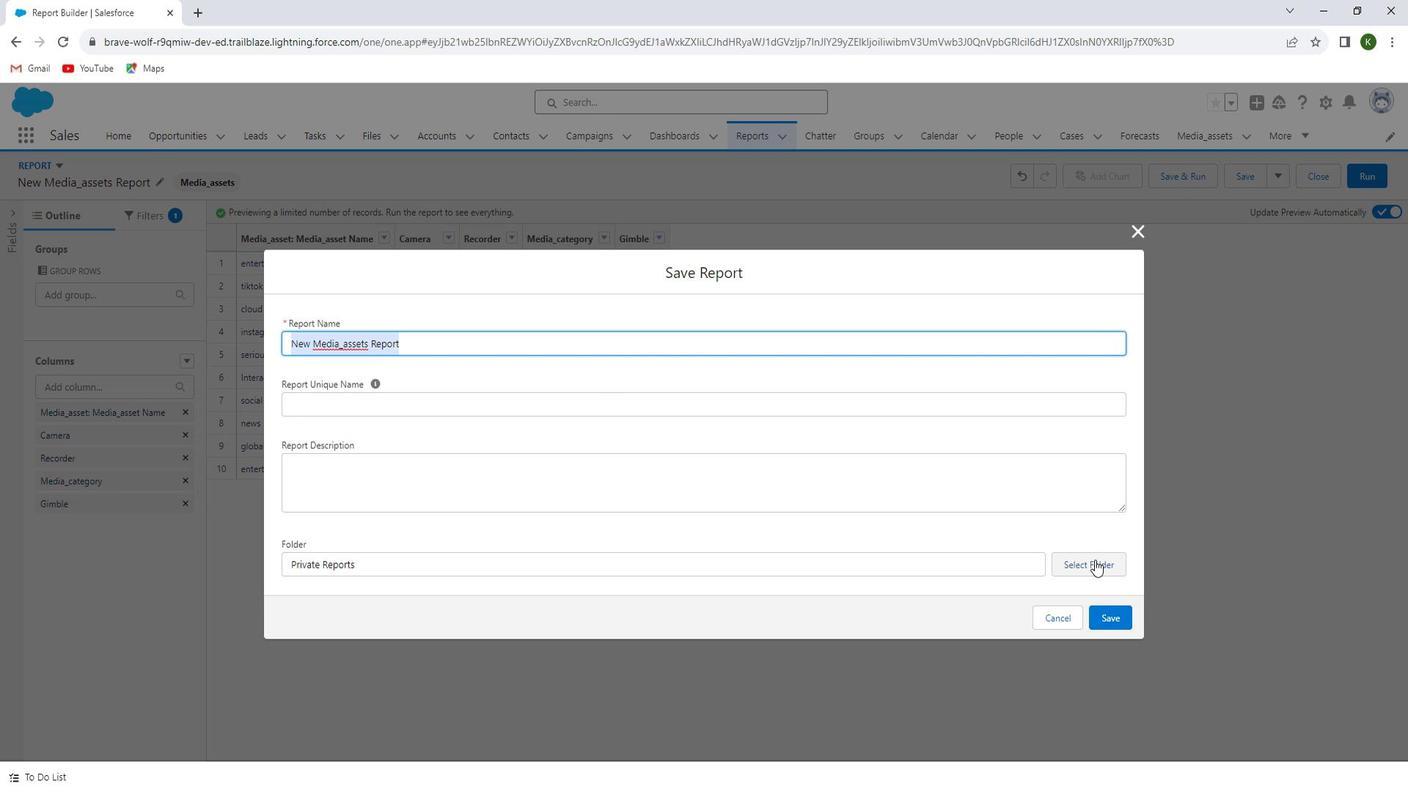 
Action: Mouse pressed left at (1093, 559)
Screenshot: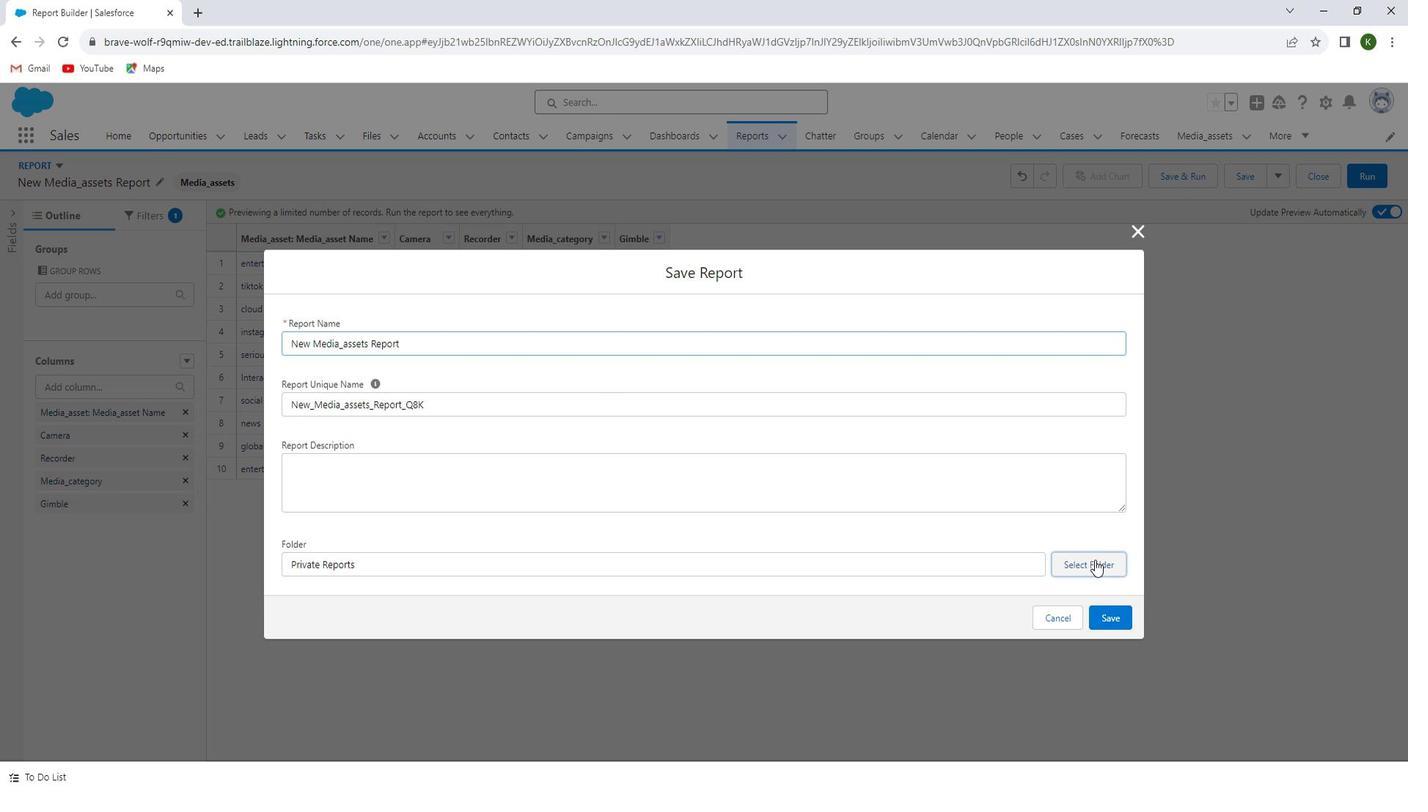 
Action: Mouse moved to (518, 374)
Screenshot: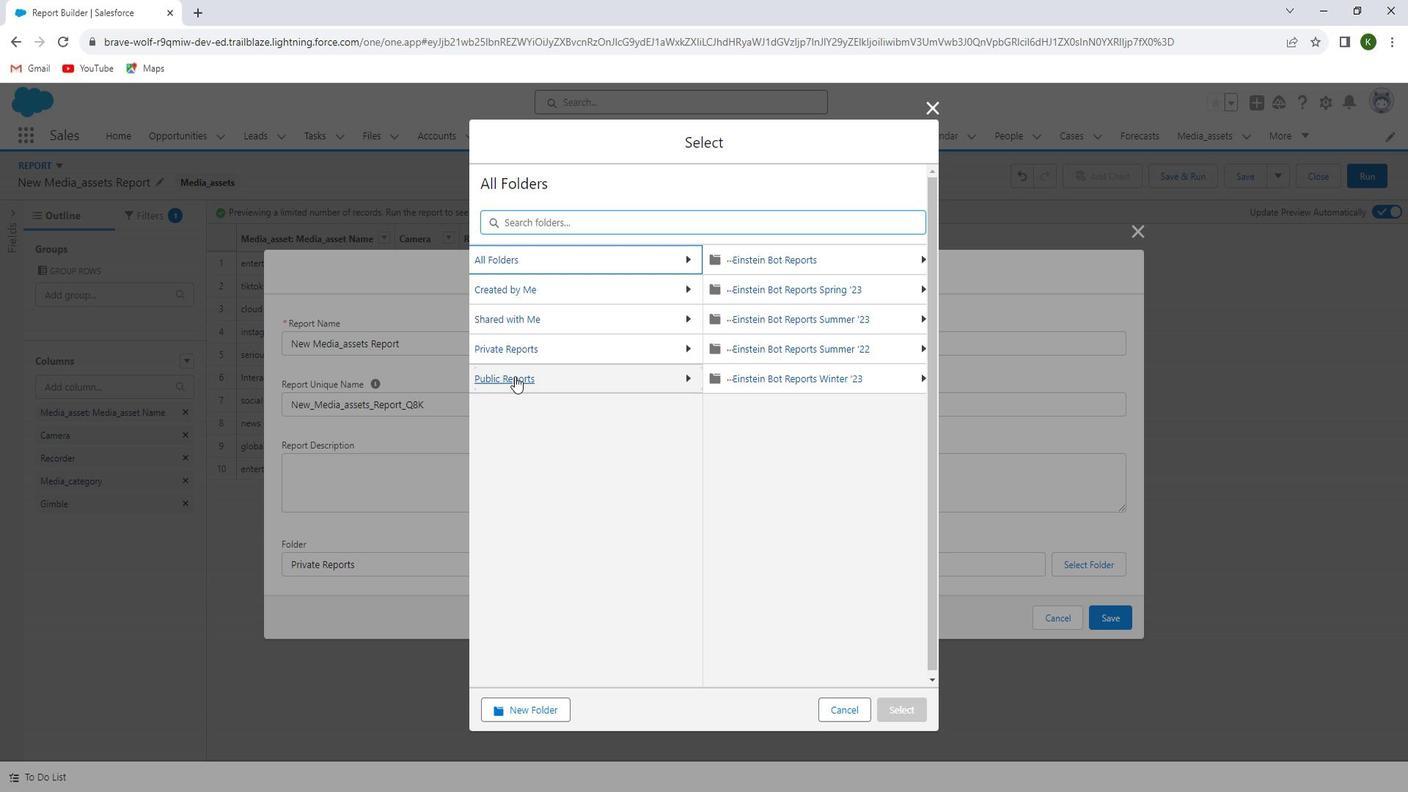 
Action: Mouse pressed left at (518, 374)
Screenshot: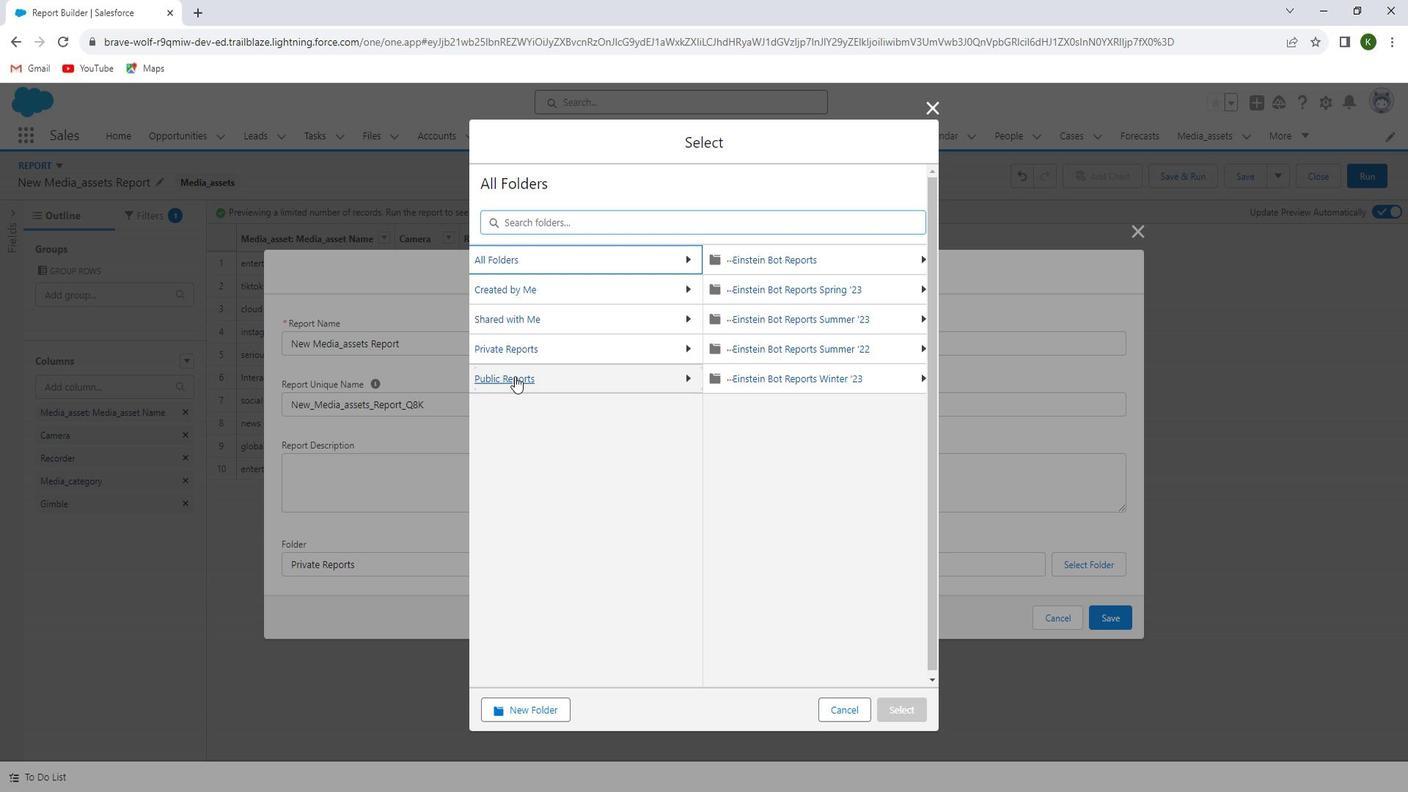 
Action: Mouse moved to (885, 706)
Screenshot: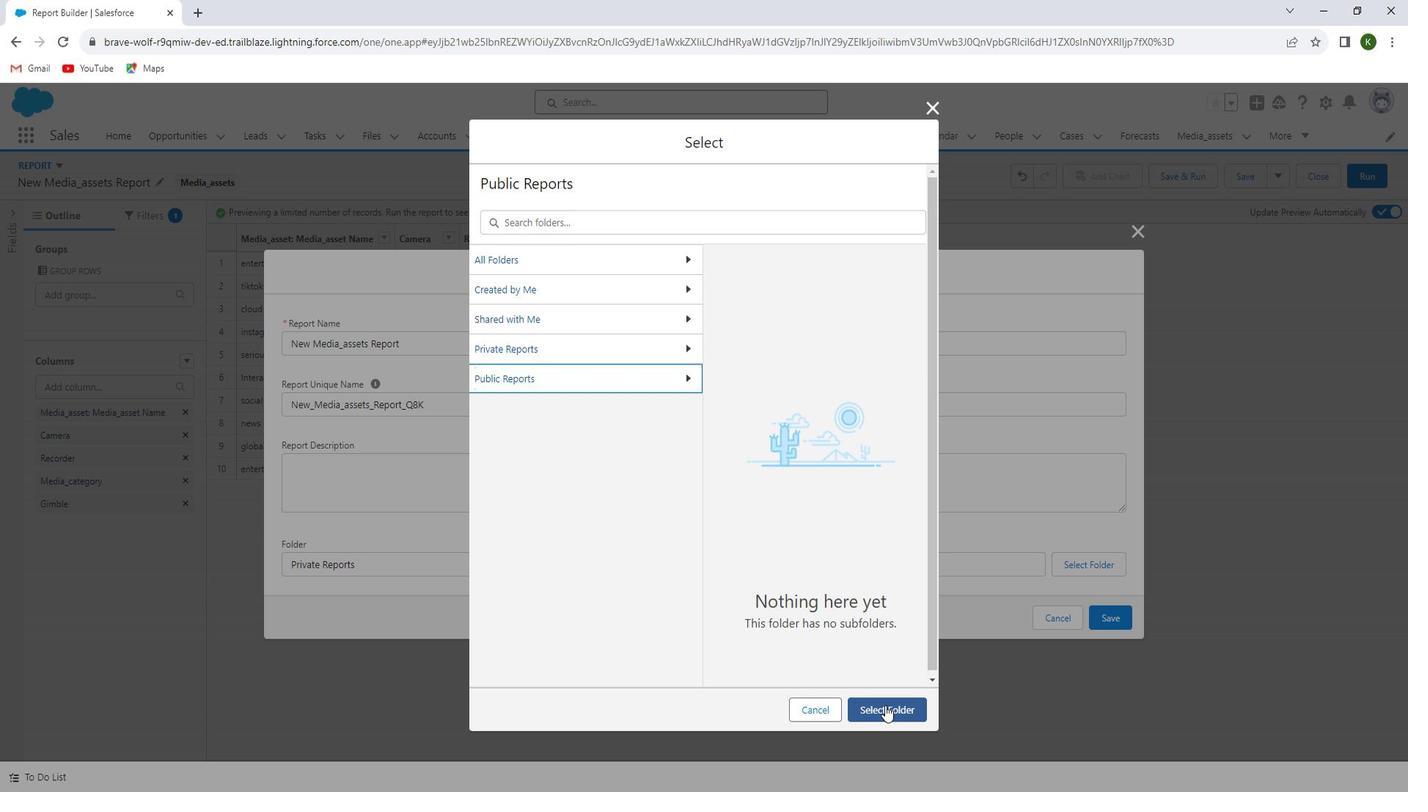
Action: Mouse pressed left at (885, 706)
Screenshot: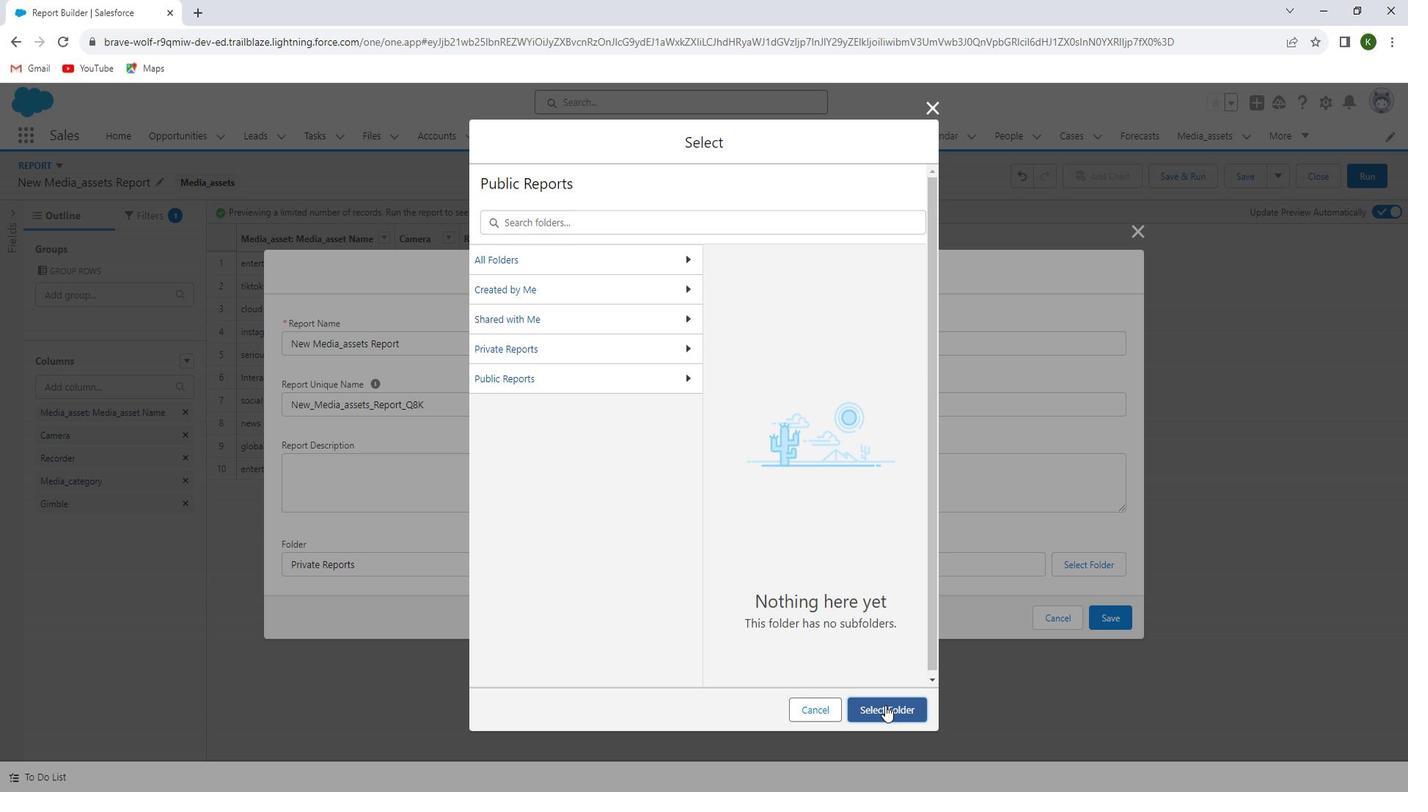 
Action: Mouse moved to (1112, 611)
Screenshot: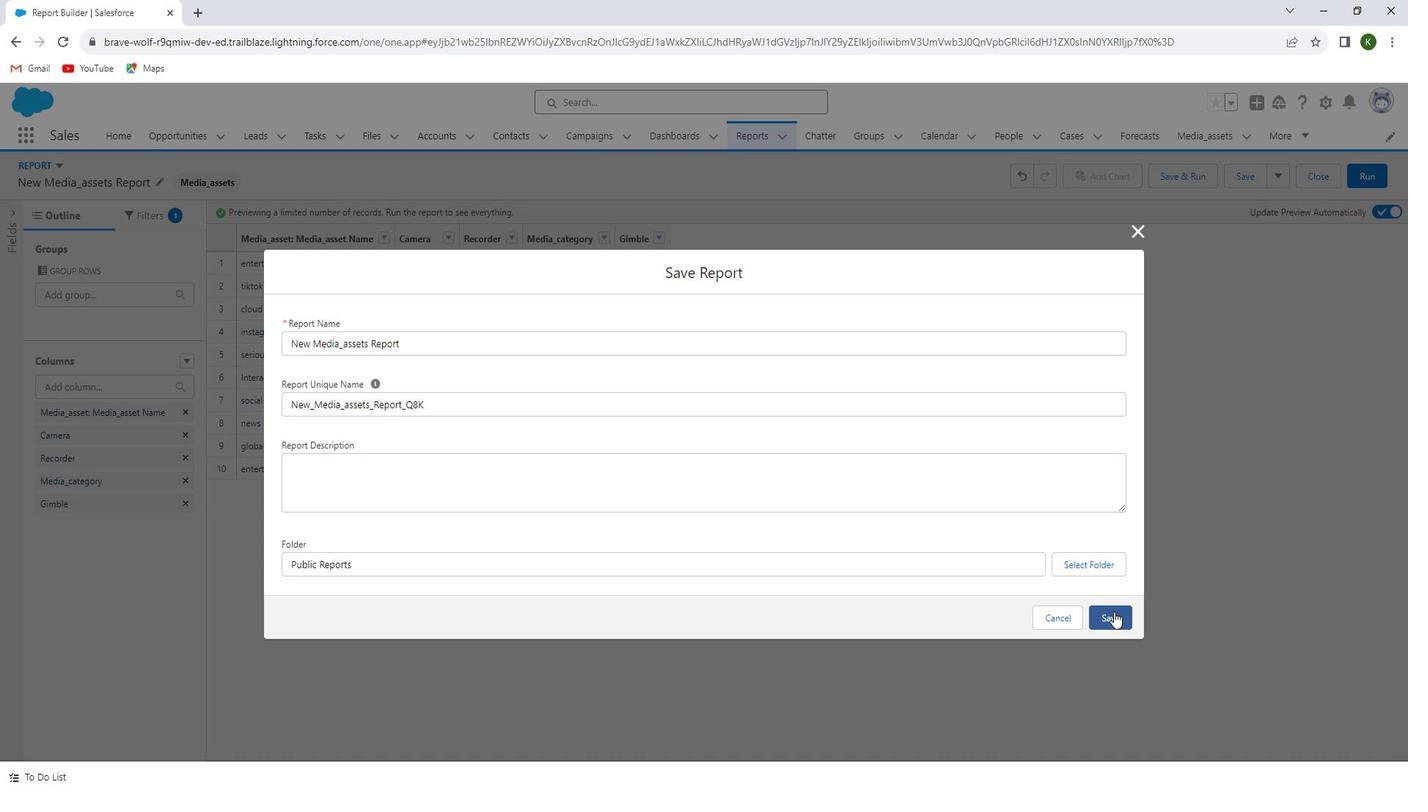 
Action: Mouse pressed left at (1112, 611)
Screenshot: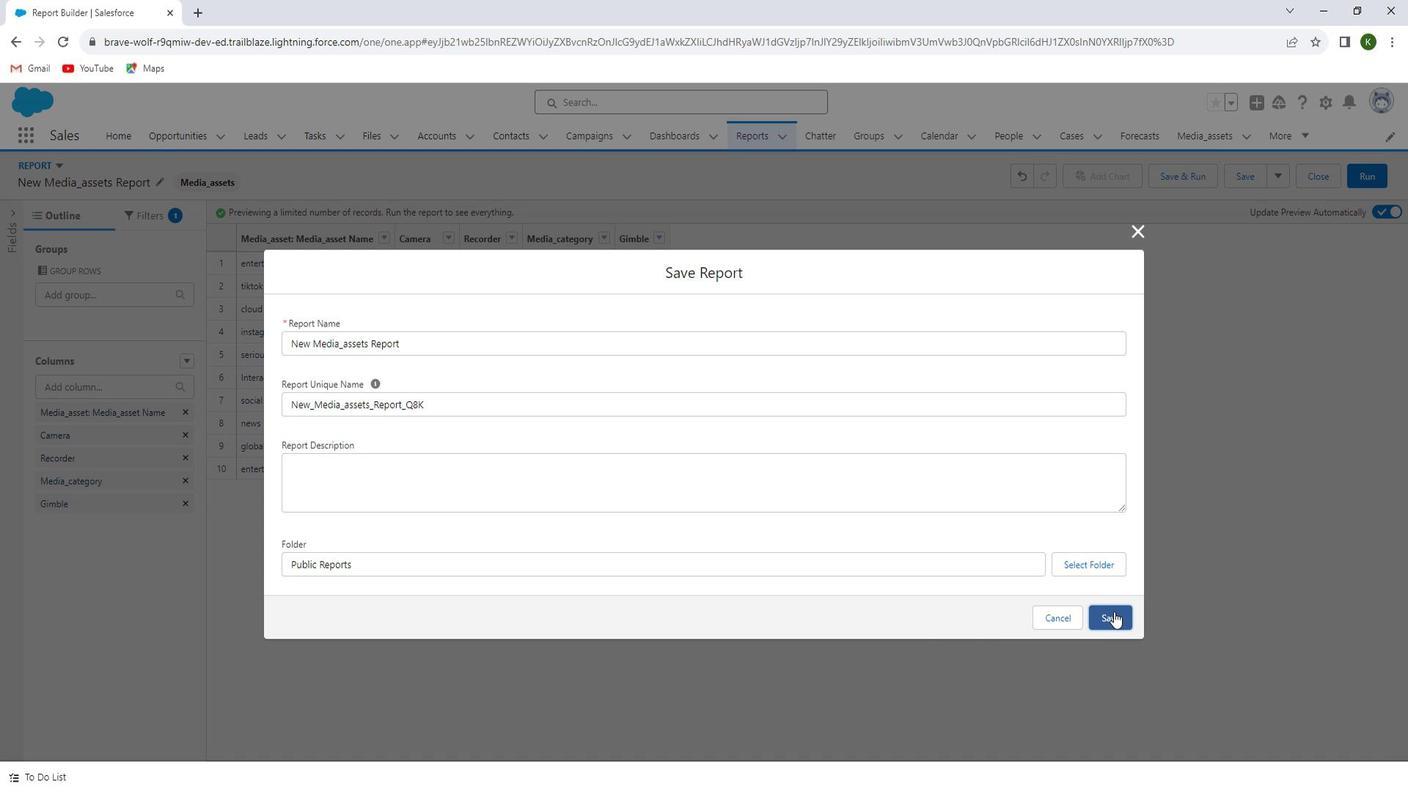 
Action: Mouse moved to (559, 410)
Screenshot: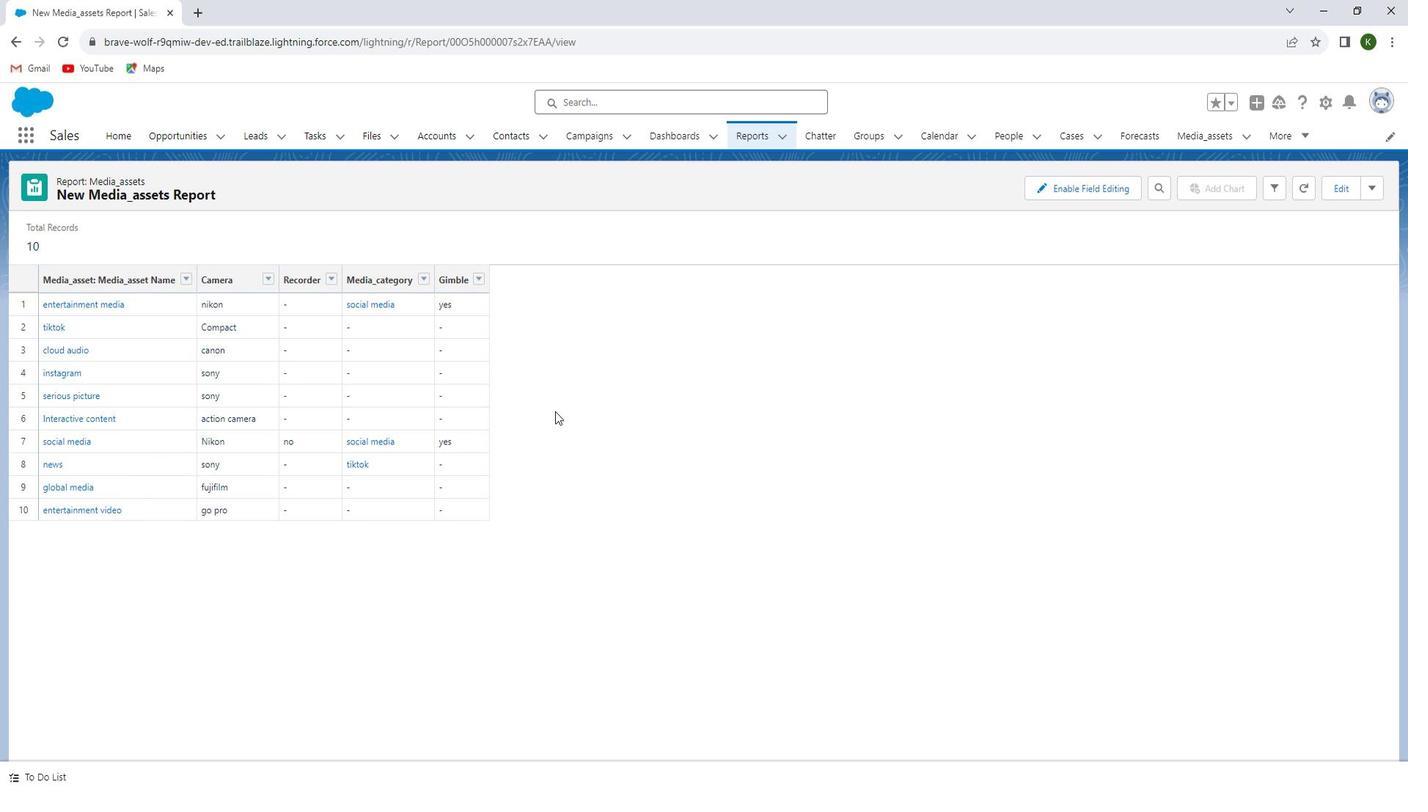 
